 Task: Open Card Card0000000040 in Board Board0000000010 in Workspace WS0000000004 in Trello. Add Member Carxxstreet791@gmail.com to Card Card0000000040 in Board Board0000000010 in Workspace WS0000000004 in Trello. Add Red Label titled Label0000000040 to Card Card0000000040 in Board Board0000000010 in Workspace WS0000000004 in Trello. Add Checklist CL0000000040 to Card Card0000000040 in Board Board0000000010 in Workspace WS0000000004 in Trello. Add Dates with Start Date as Jul 01 2023 and Due Date as Jul 31 2023 to Card Card0000000040 in Board Board0000000010 in Workspace WS0000000004 in Trello
Action: Mouse moved to (102, 375)
Screenshot: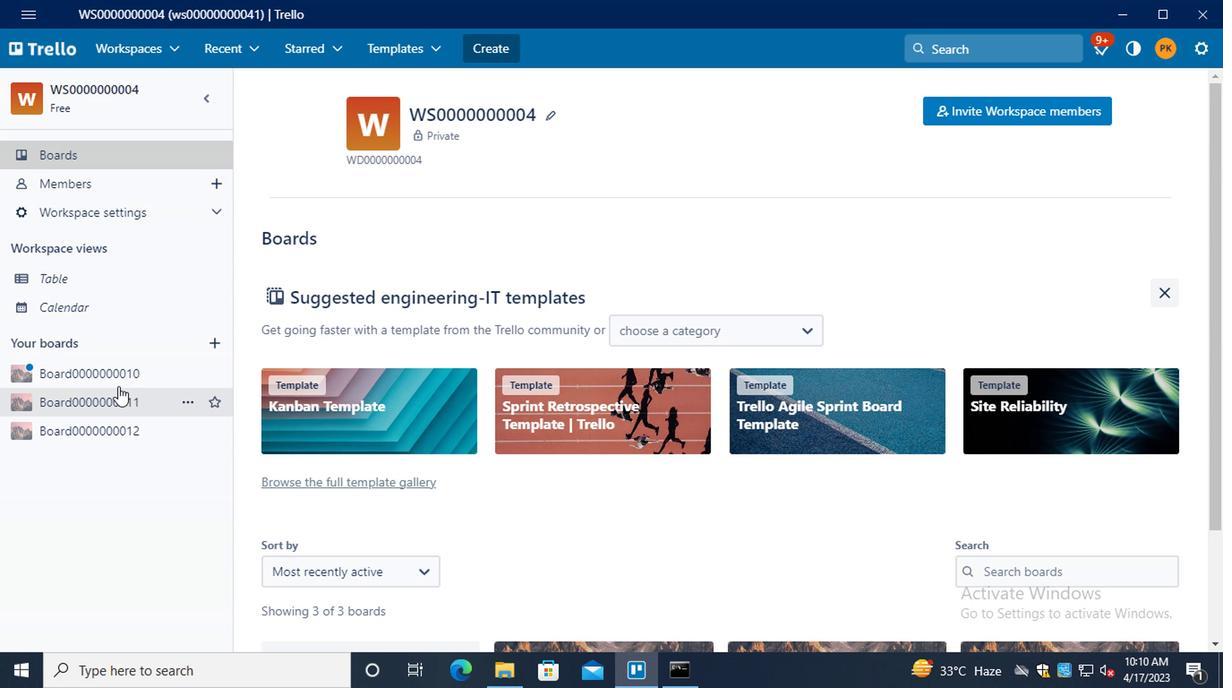 
Action: Mouse pressed left at (102, 375)
Screenshot: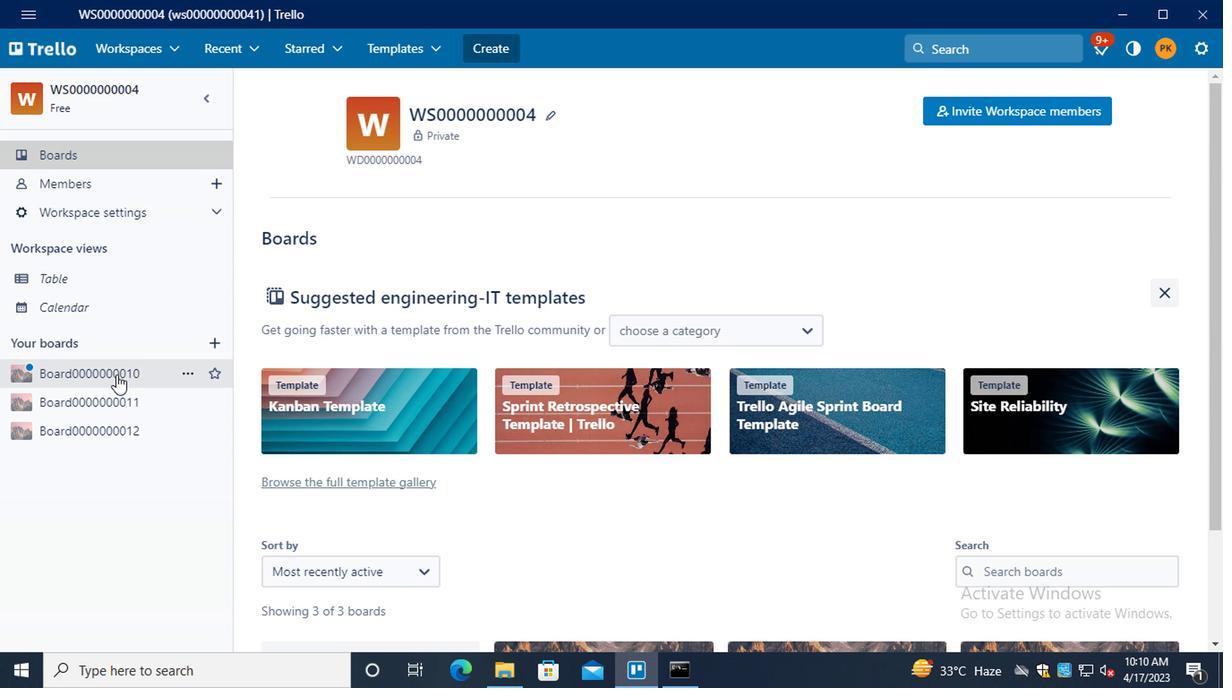
Action: Mouse moved to (387, 448)
Screenshot: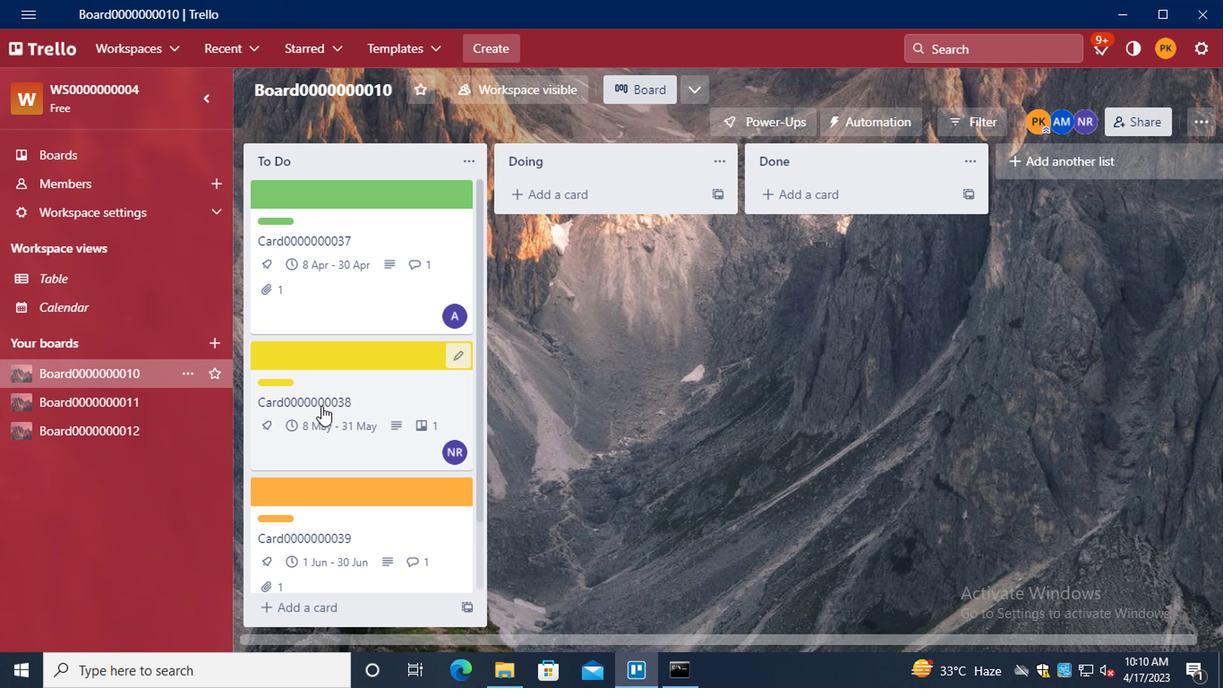 
Action: Mouse scrolled (387, 446) with delta (0, -1)
Screenshot: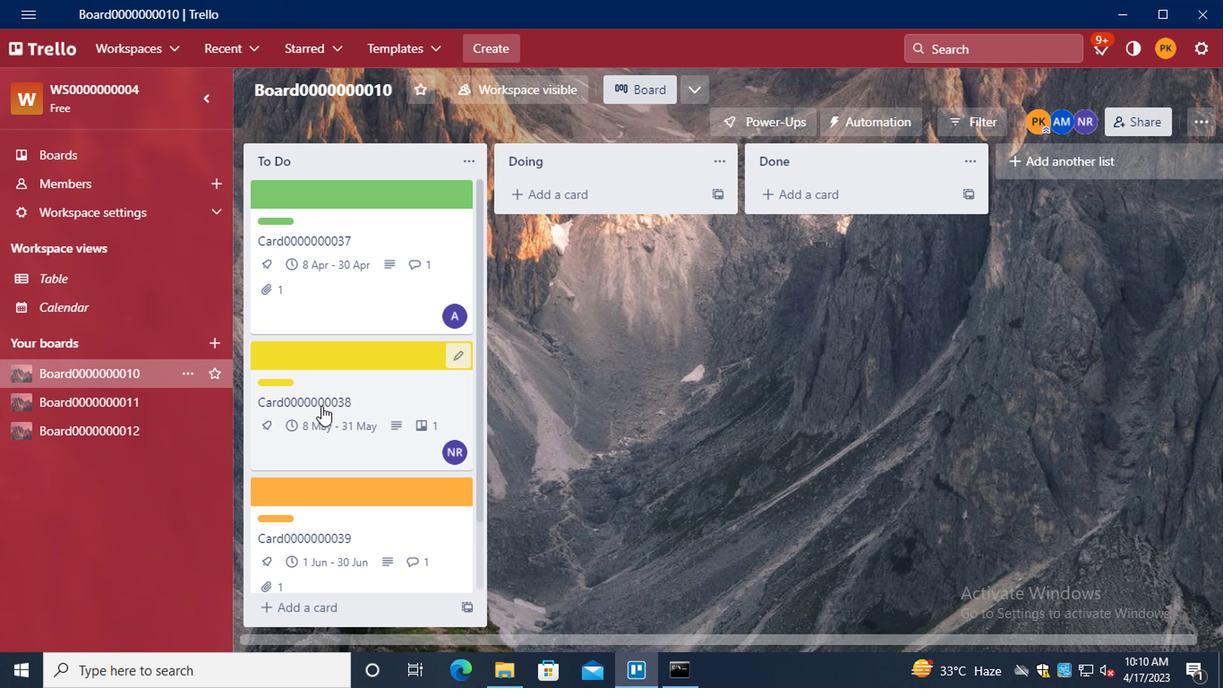 
Action: Mouse scrolled (387, 446) with delta (0, -1)
Screenshot: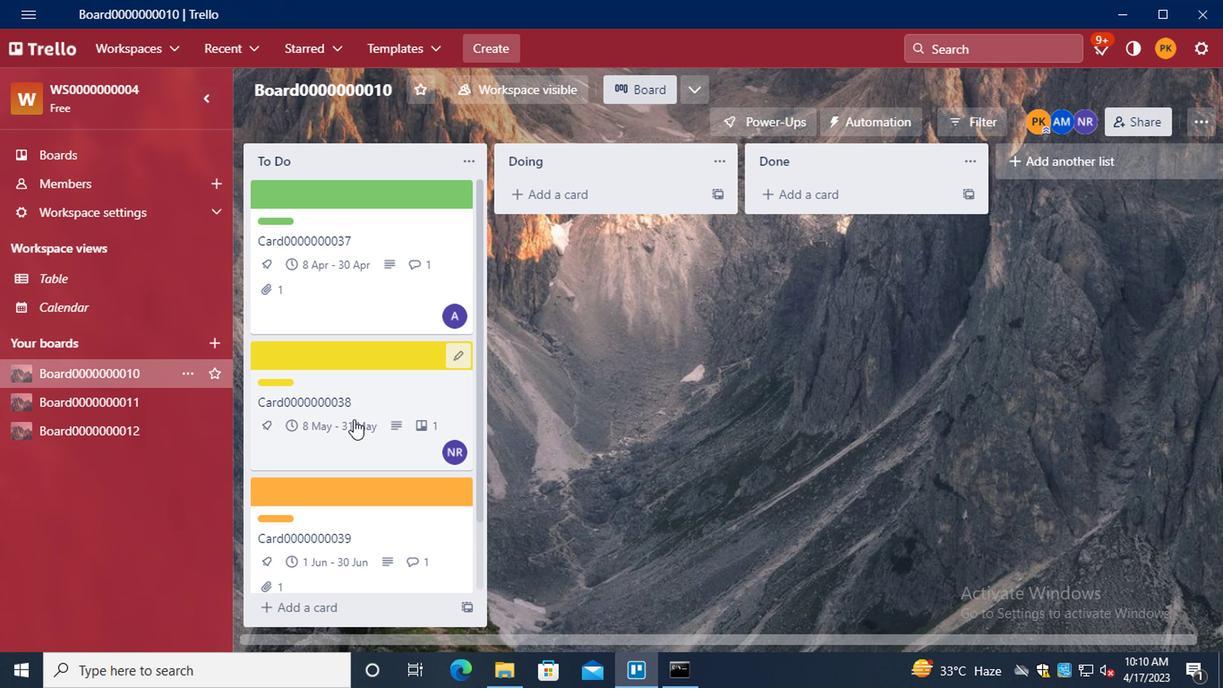 
Action: Mouse scrolled (387, 446) with delta (0, -1)
Screenshot: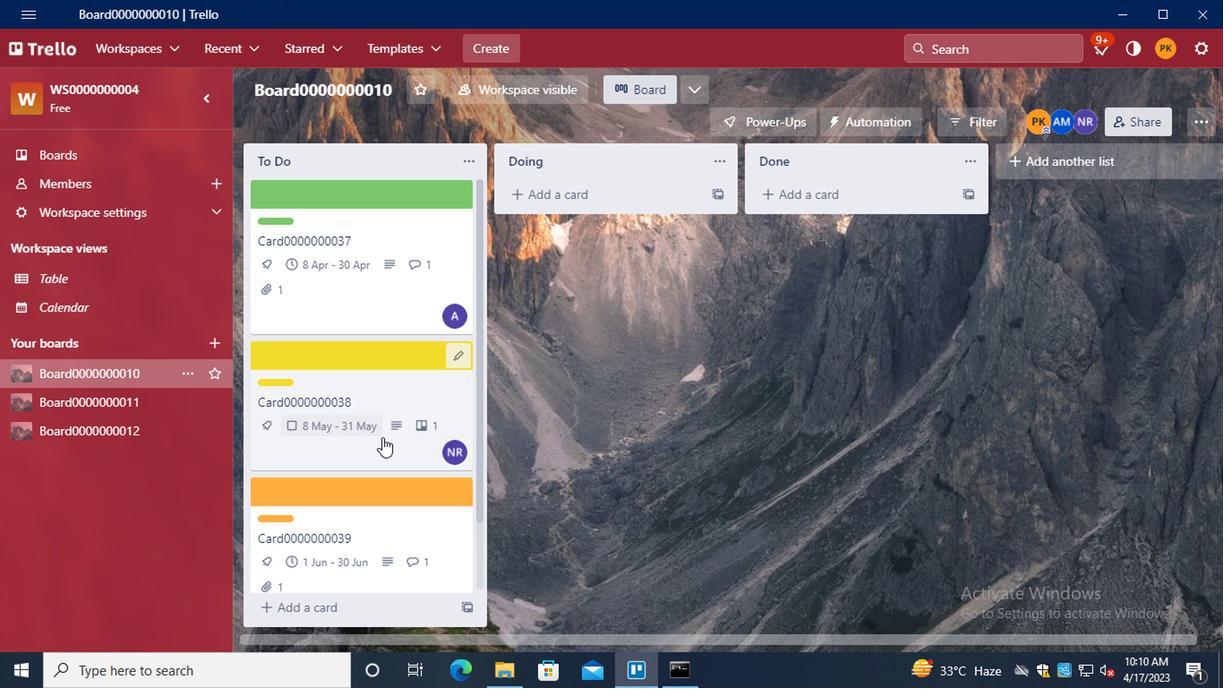 
Action: Mouse scrolled (387, 446) with delta (0, -1)
Screenshot: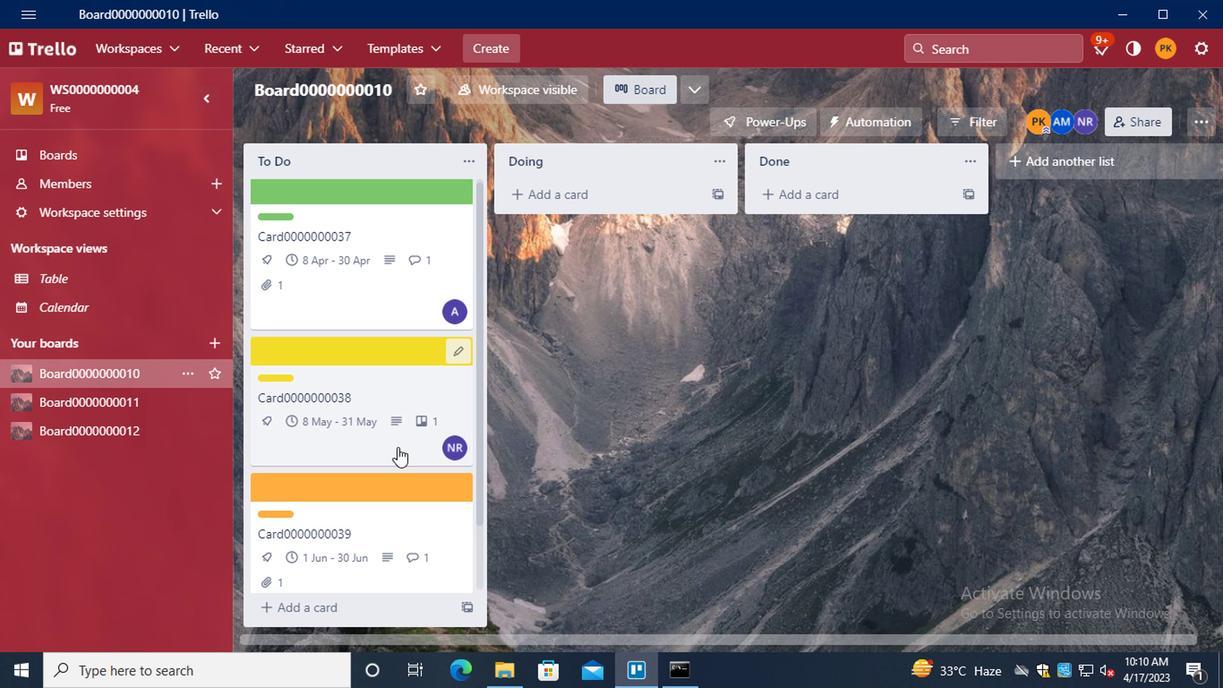
Action: Mouse moved to (342, 569)
Screenshot: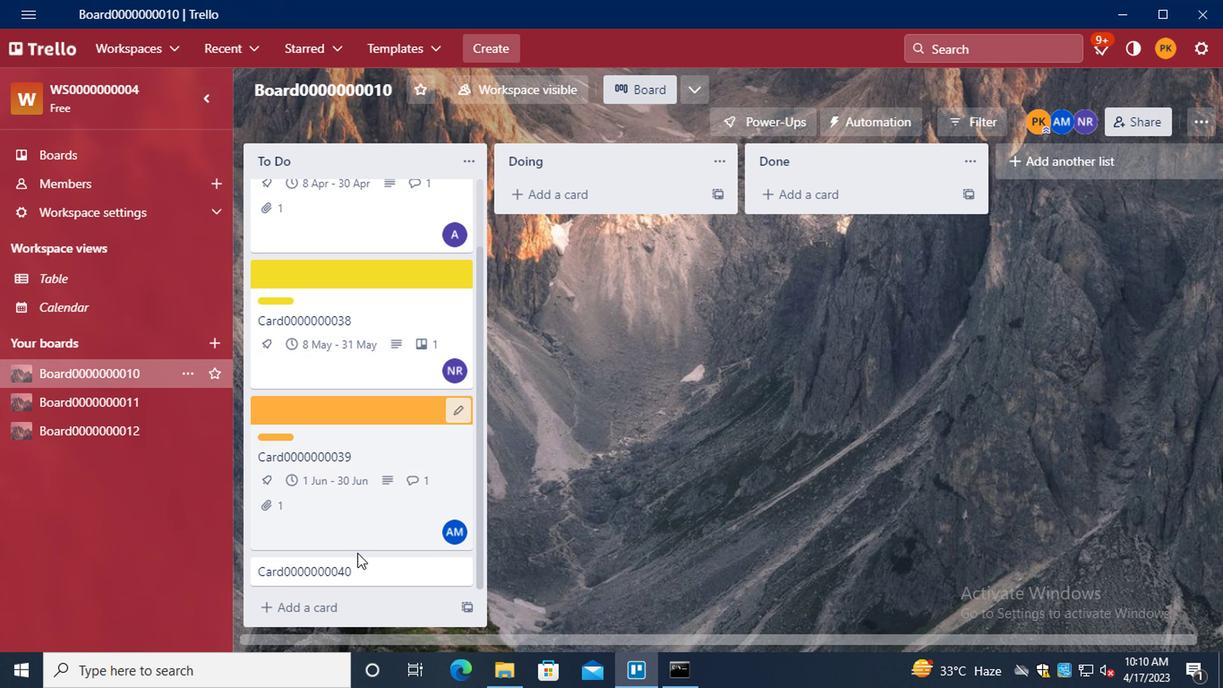 
Action: Mouse pressed left at (342, 569)
Screenshot: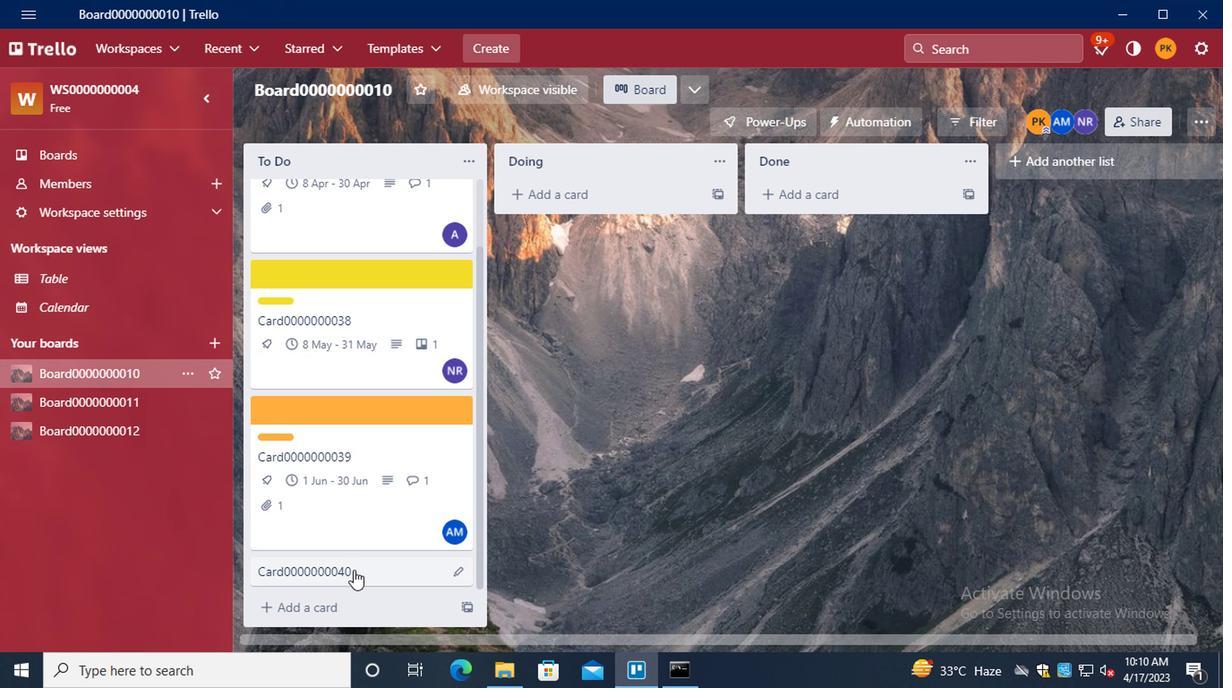 
Action: Mouse moved to (853, 231)
Screenshot: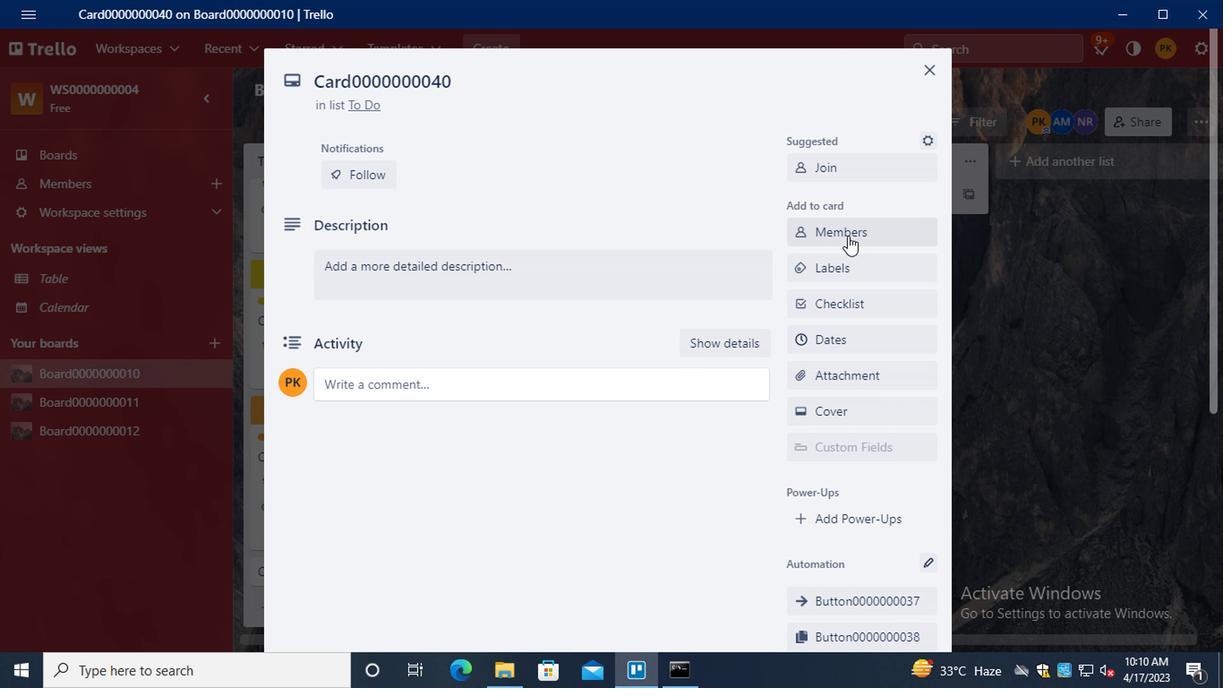 
Action: Mouse pressed left at (853, 231)
Screenshot: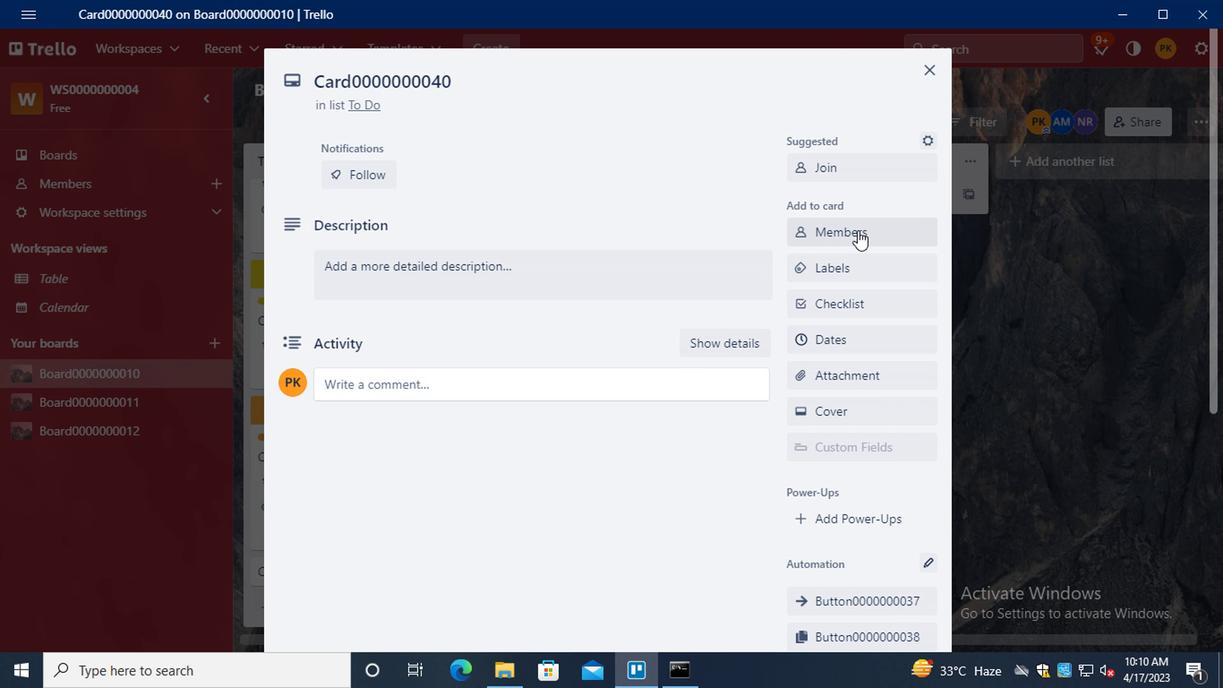 
Action: Mouse moved to (853, 300)
Screenshot: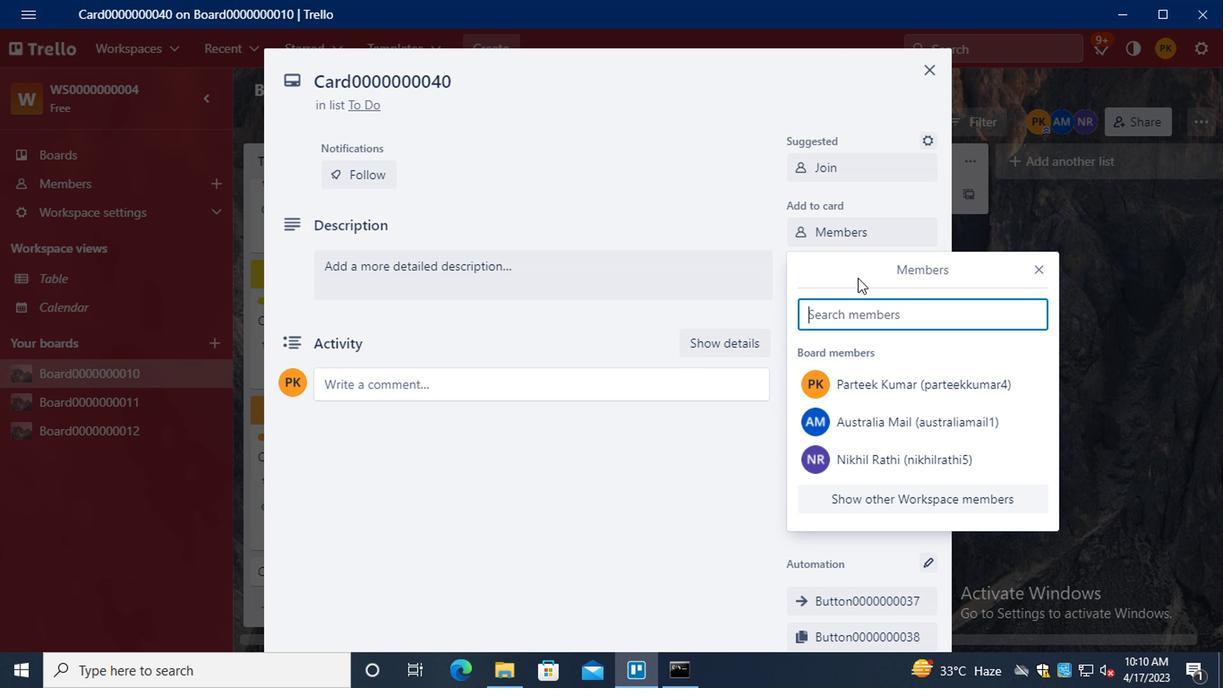
Action: Key pressed <Key.shift>CAR
Screenshot: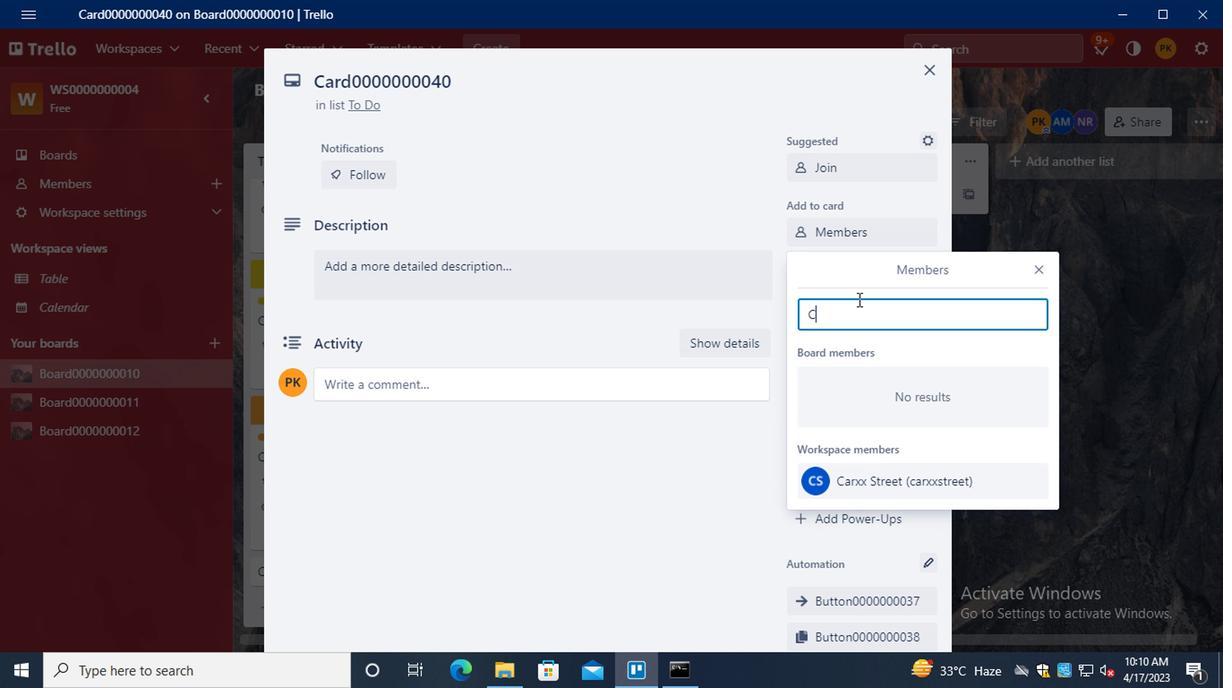 
Action: Mouse moved to (866, 493)
Screenshot: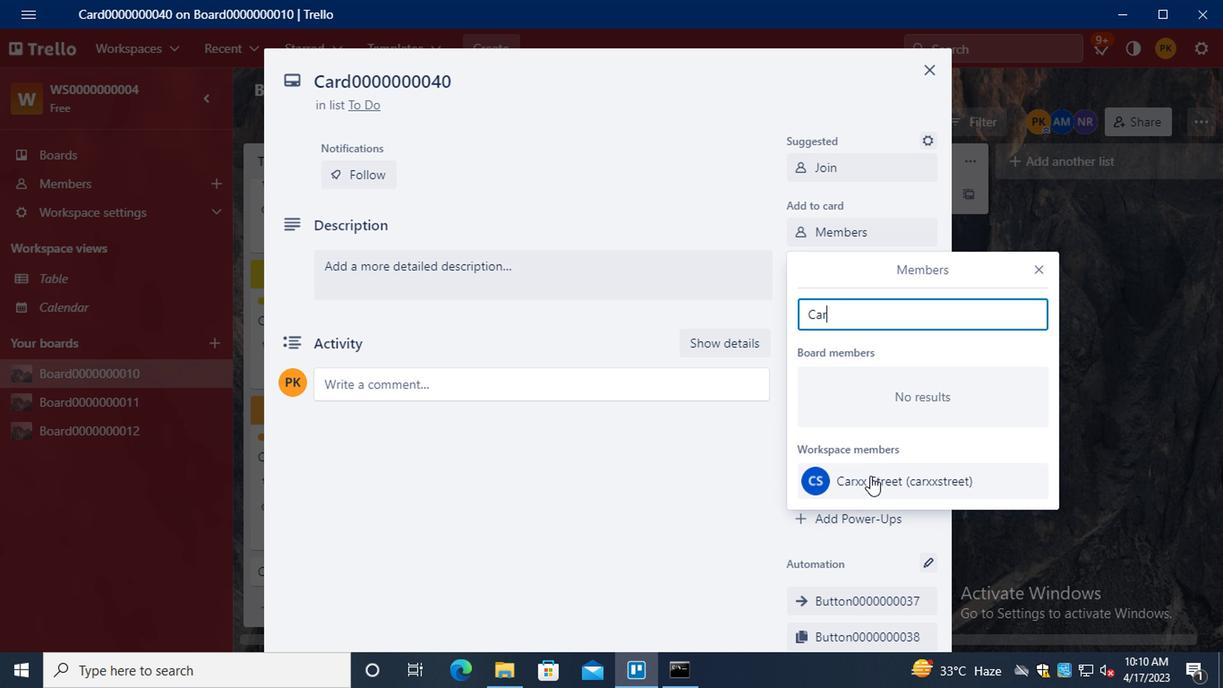 
Action: Mouse pressed left at (866, 493)
Screenshot: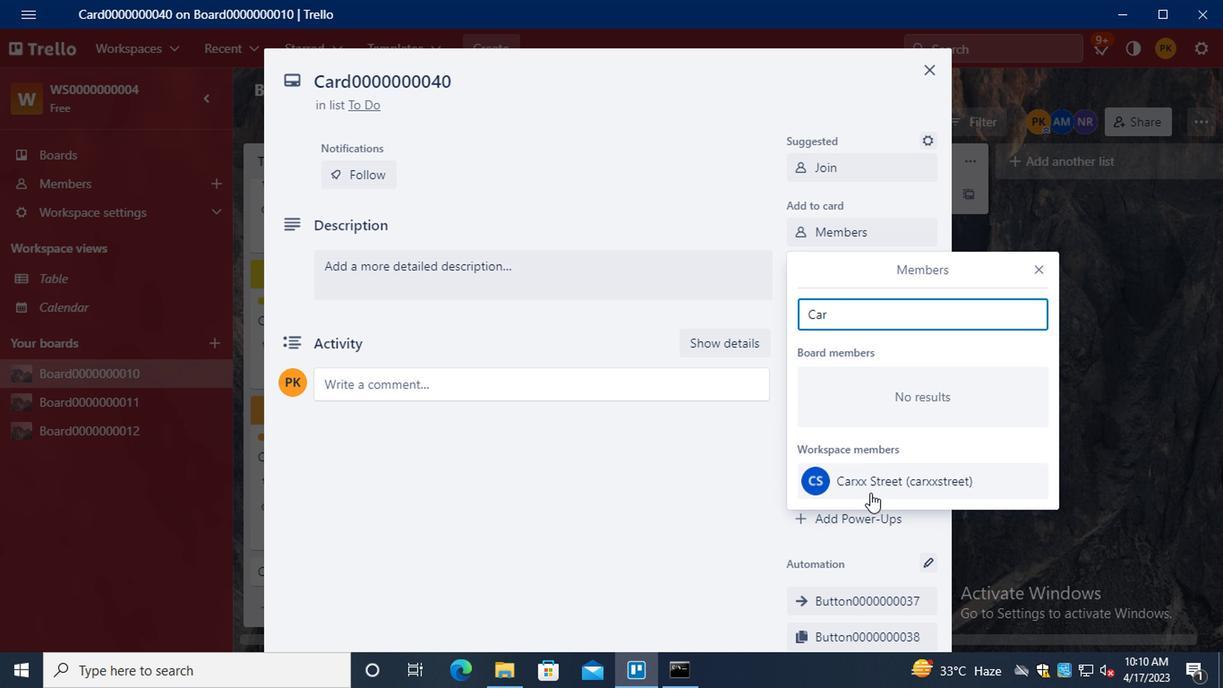 
Action: Mouse moved to (1038, 270)
Screenshot: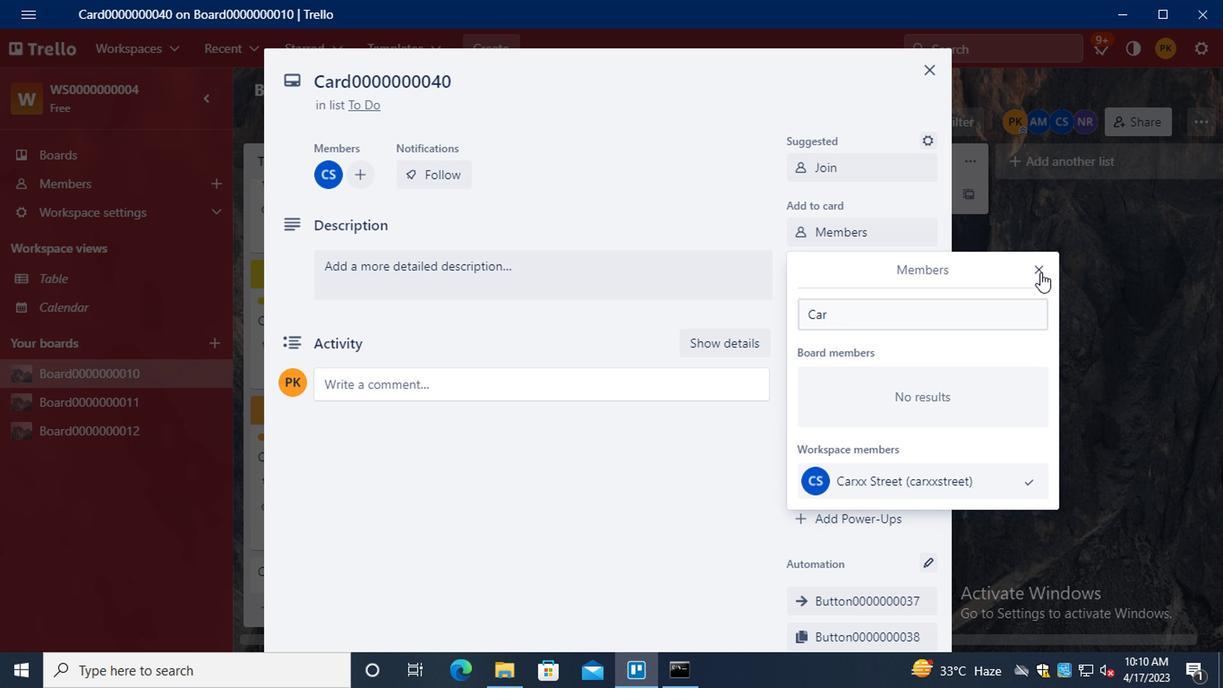 
Action: Mouse pressed left at (1038, 270)
Screenshot: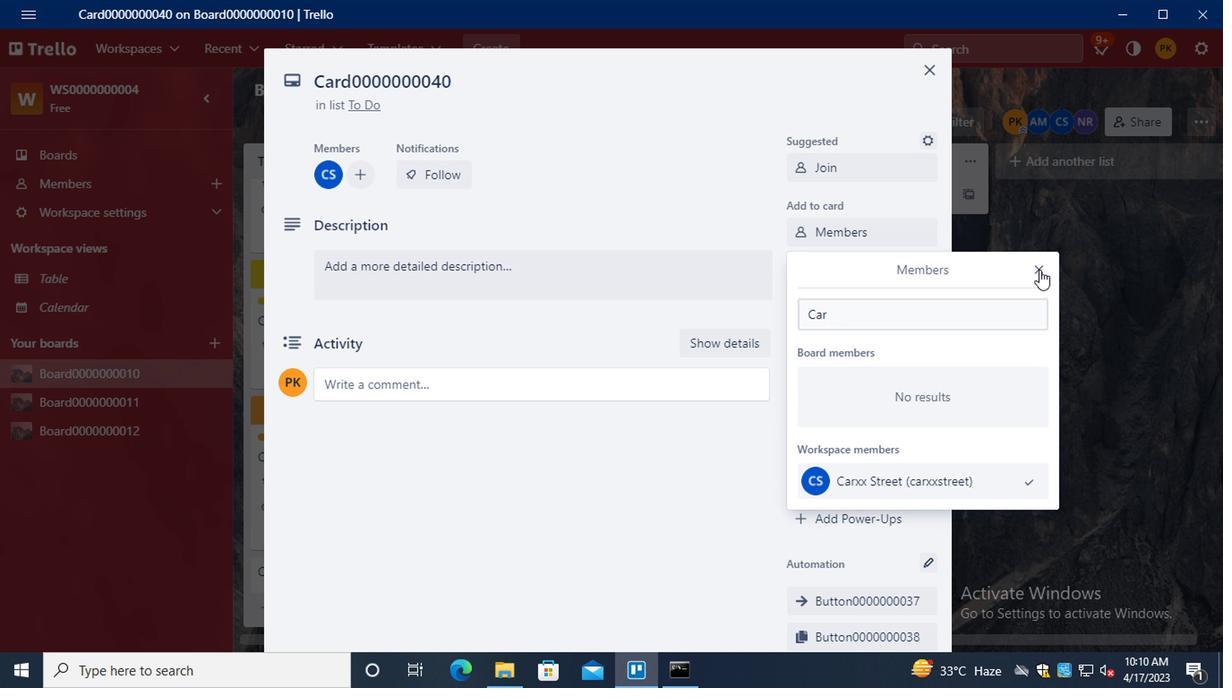 
Action: Mouse moved to (849, 260)
Screenshot: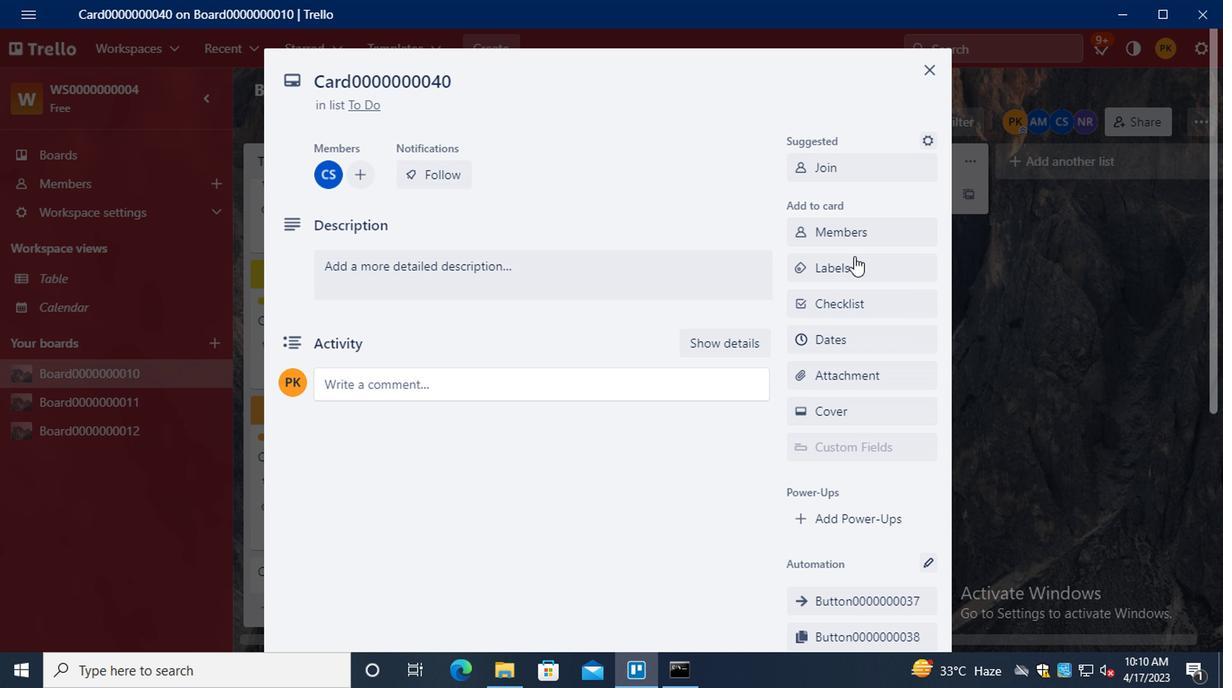 
Action: Mouse pressed left at (849, 260)
Screenshot: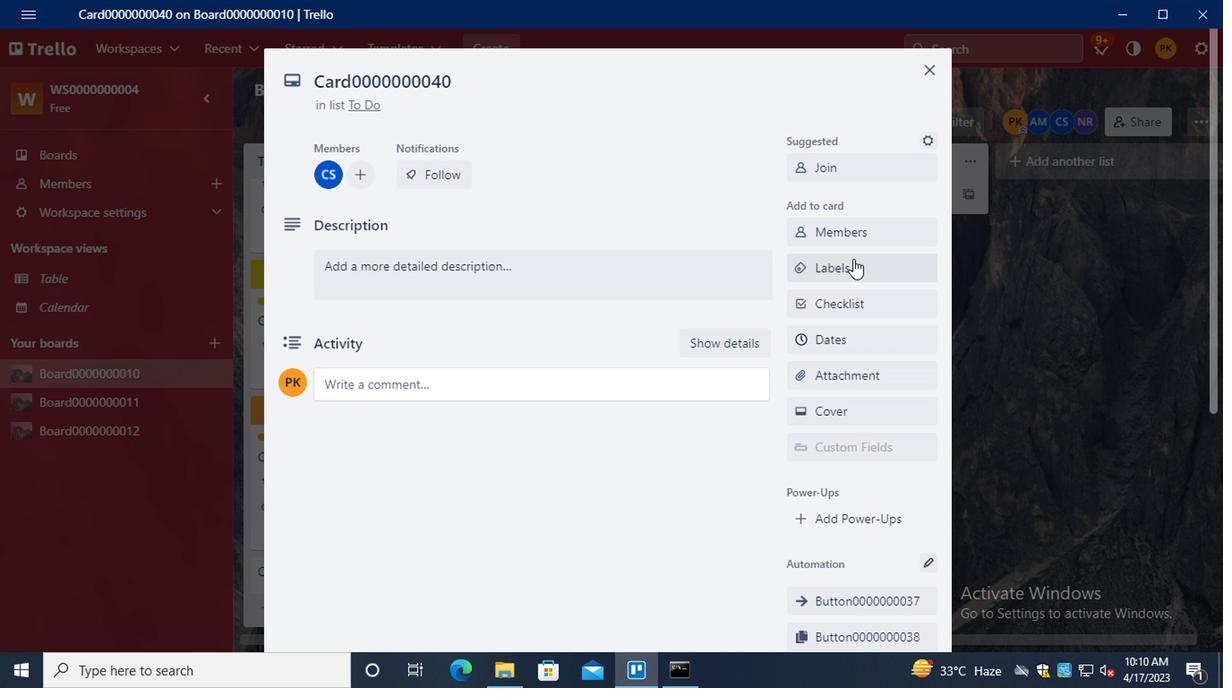
Action: Mouse moved to (866, 502)
Screenshot: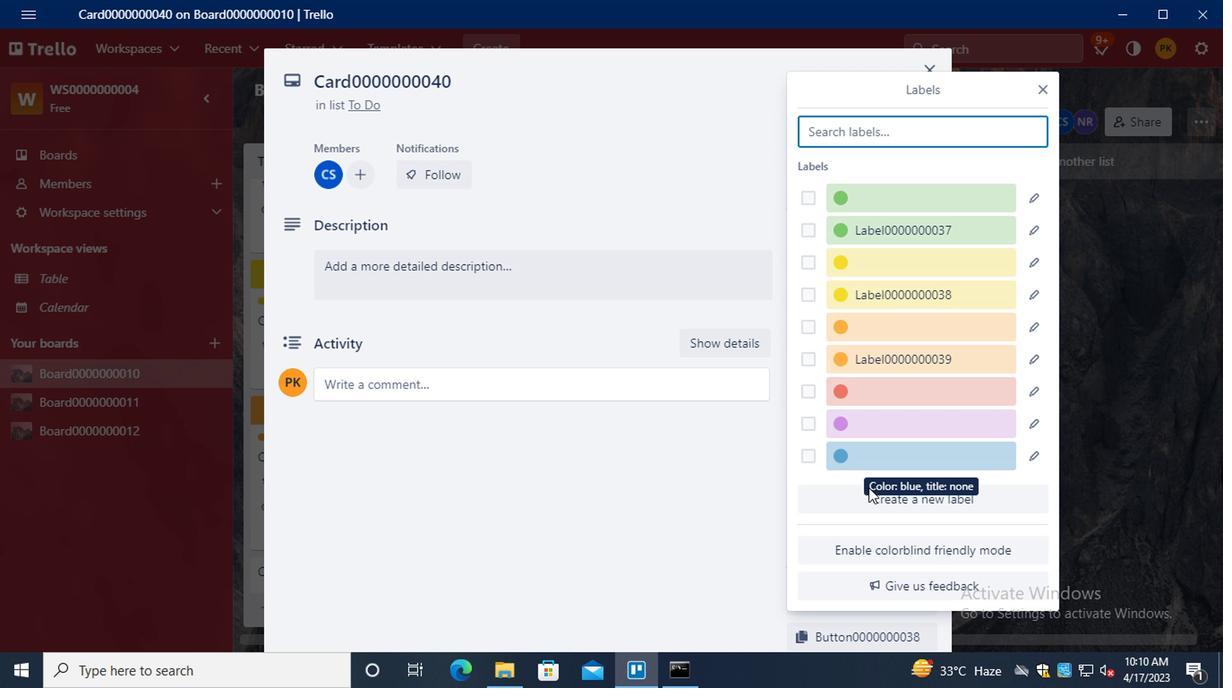 
Action: Mouse pressed left at (866, 502)
Screenshot: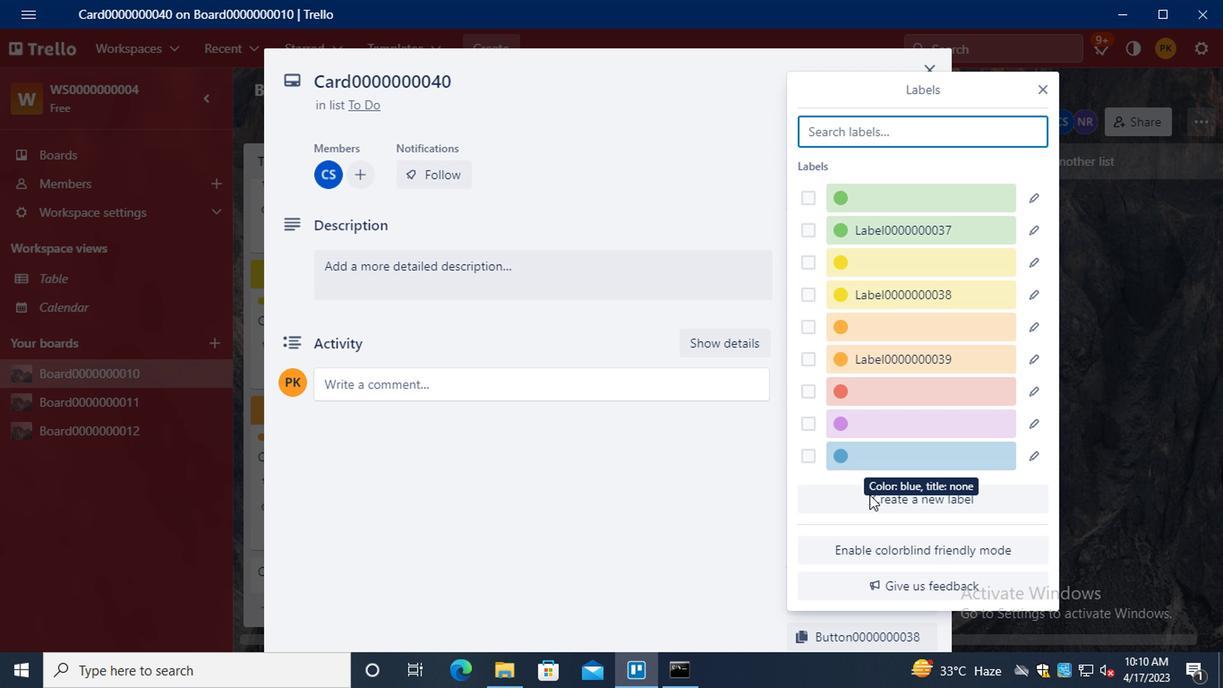 
Action: Mouse moved to (848, 300)
Screenshot: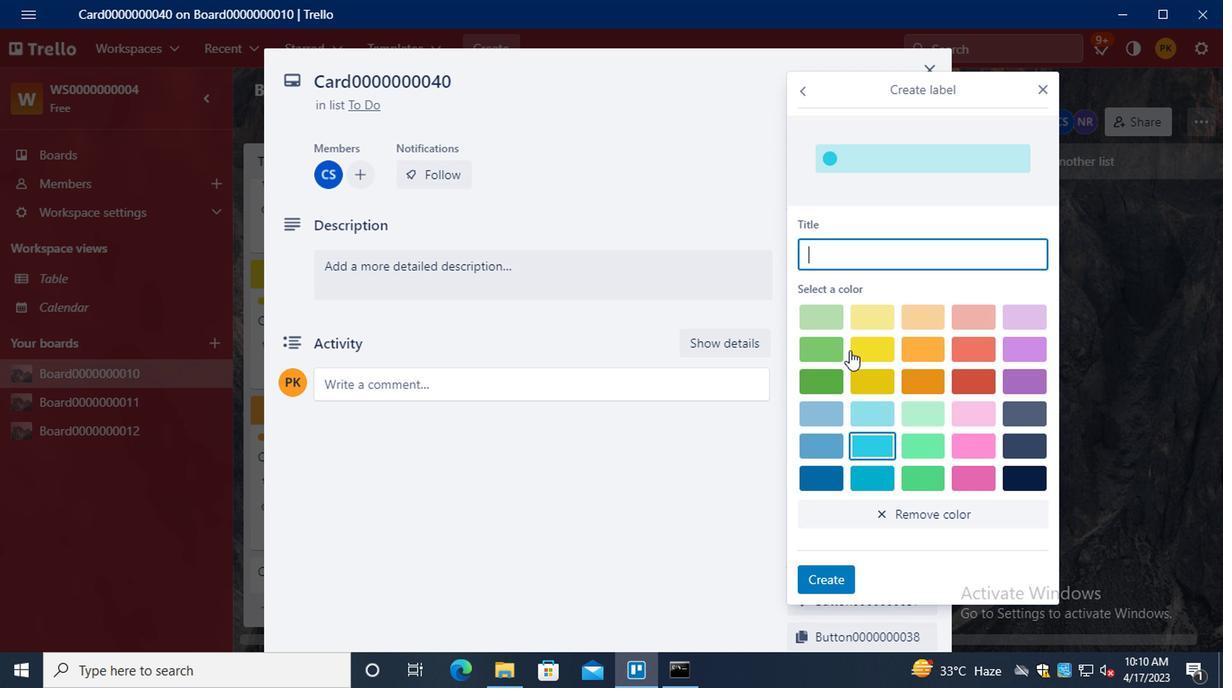 
Action: Key pressed <Key.shift>LABEL0000000040
Screenshot: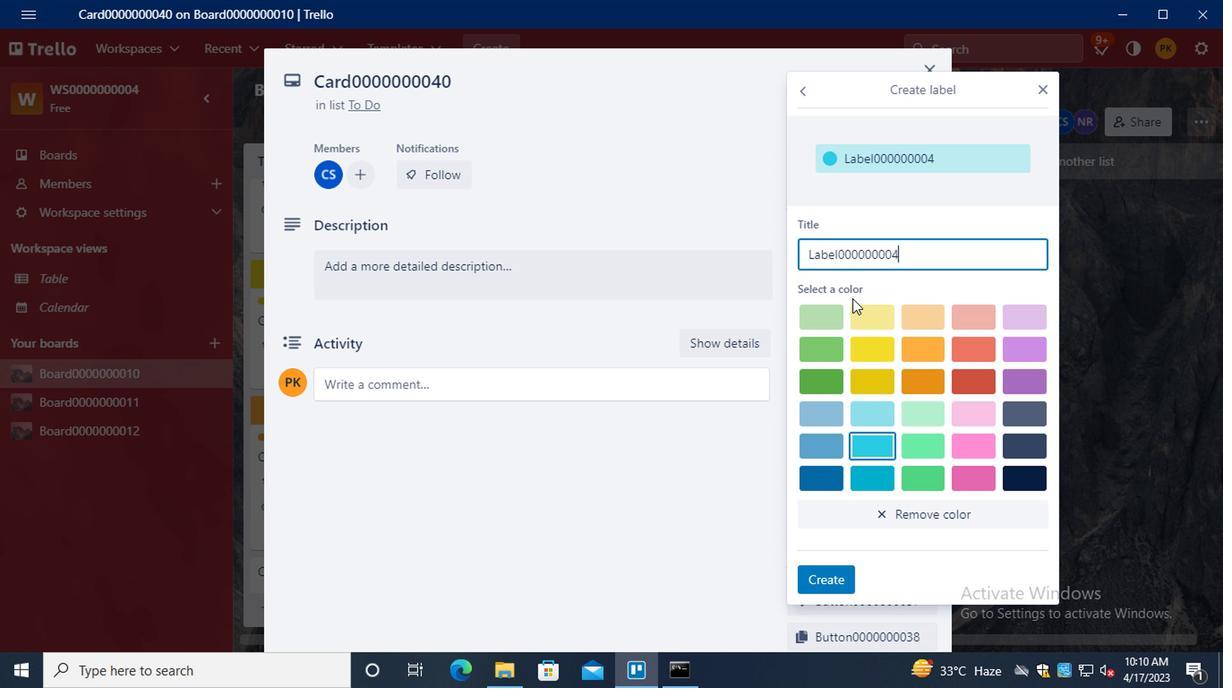 
Action: Mouse moved to (959, 354)
Screenshot: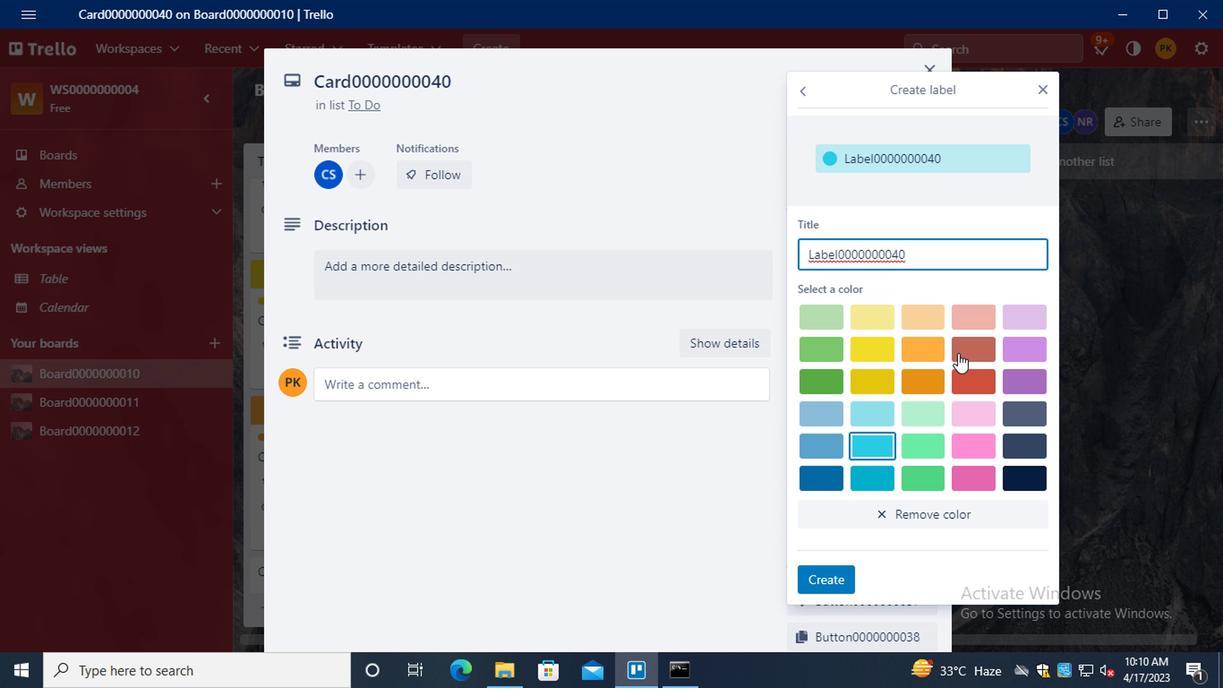 
Action: Mouse pressed left at (959, 354)
Screenshot: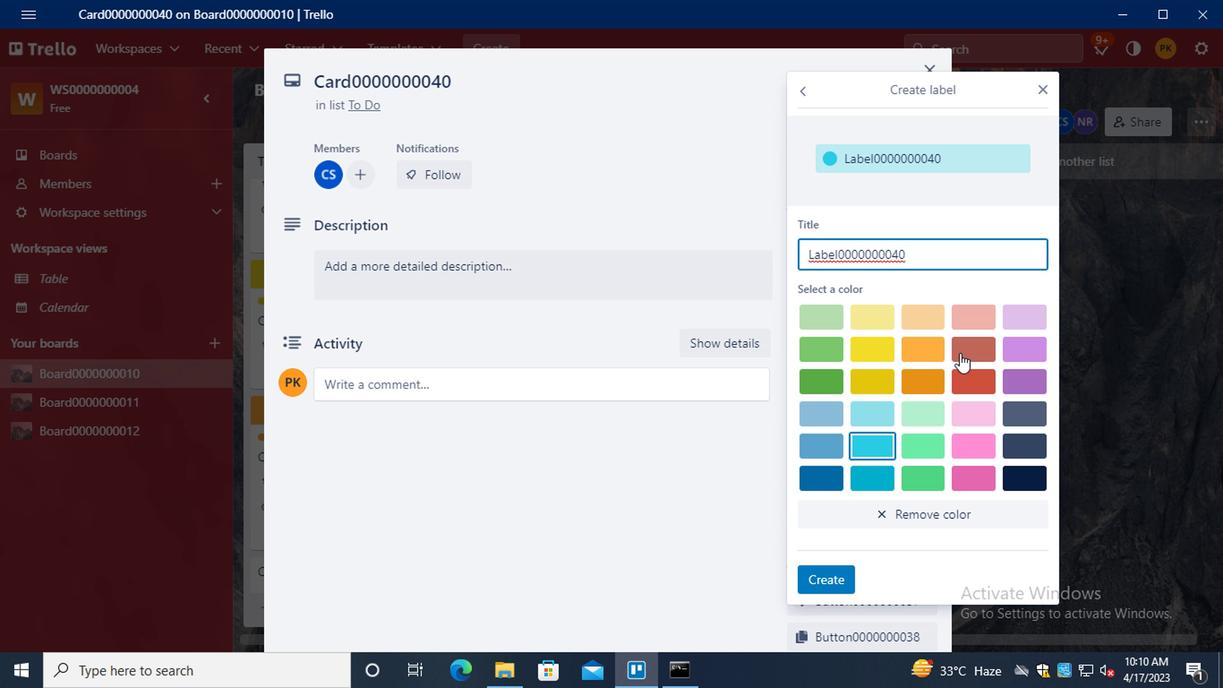 
Action: Mouse moved to (833, 574)
Screenshot: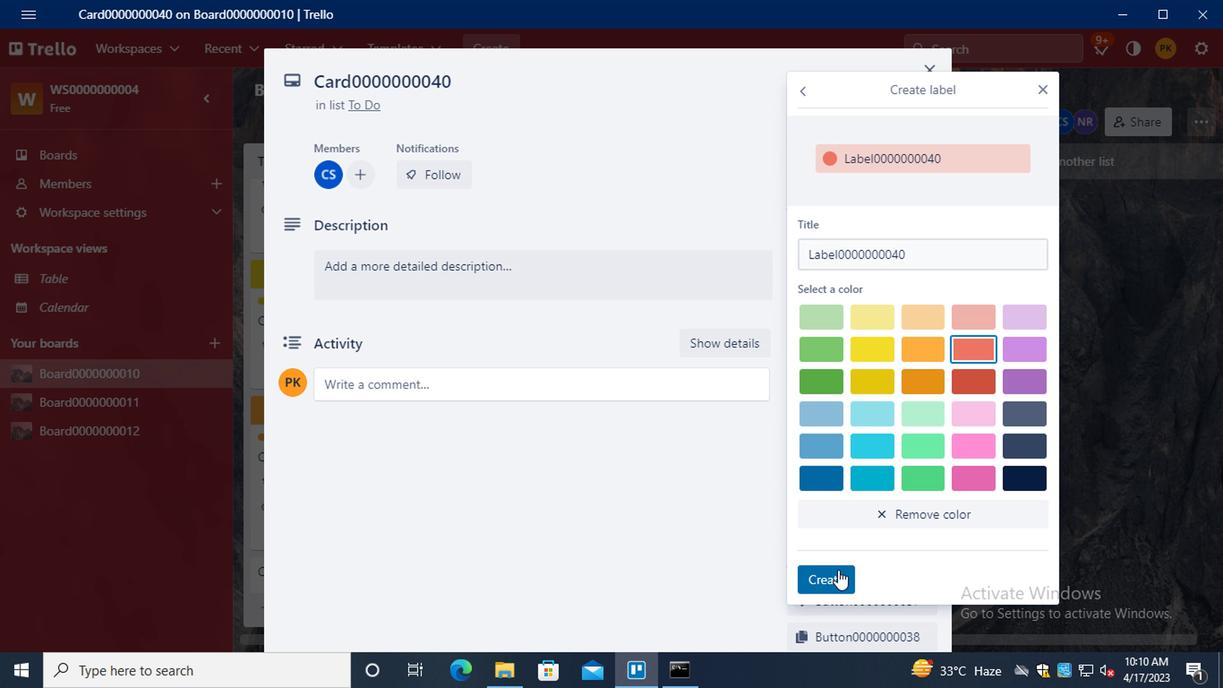 
Action: Mouse pressed left at (833, 574)
Screenshot: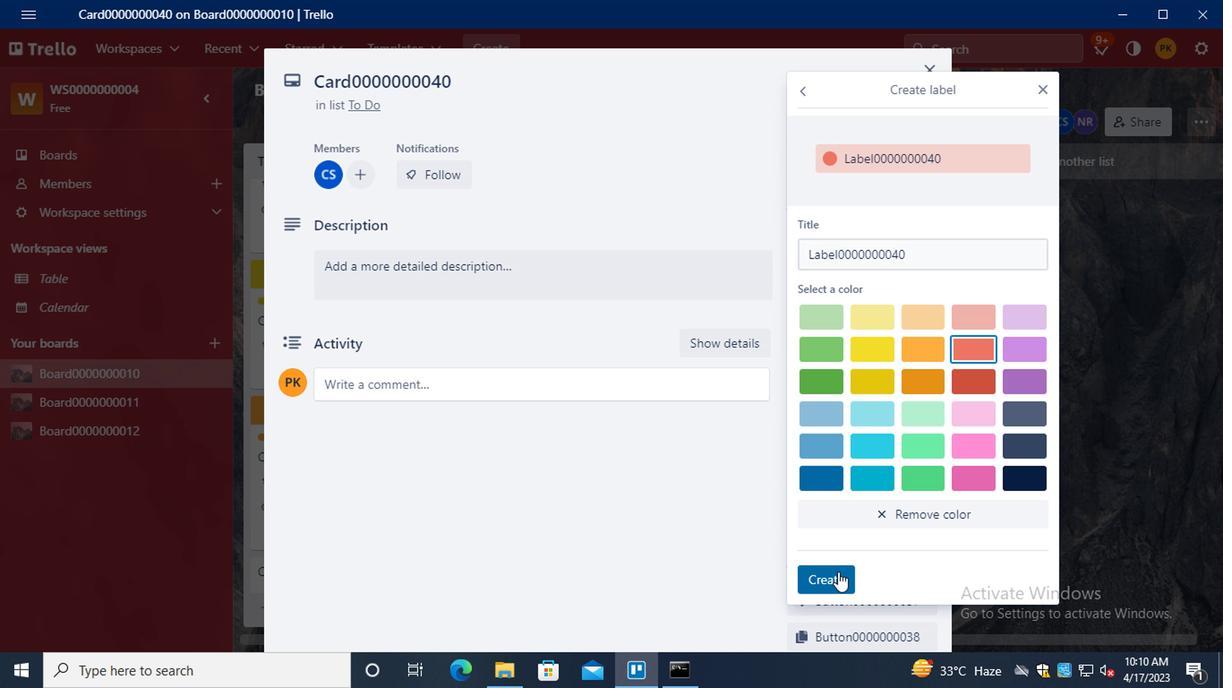 
Action: Mouse moved to (1041, 94)
Screenshot: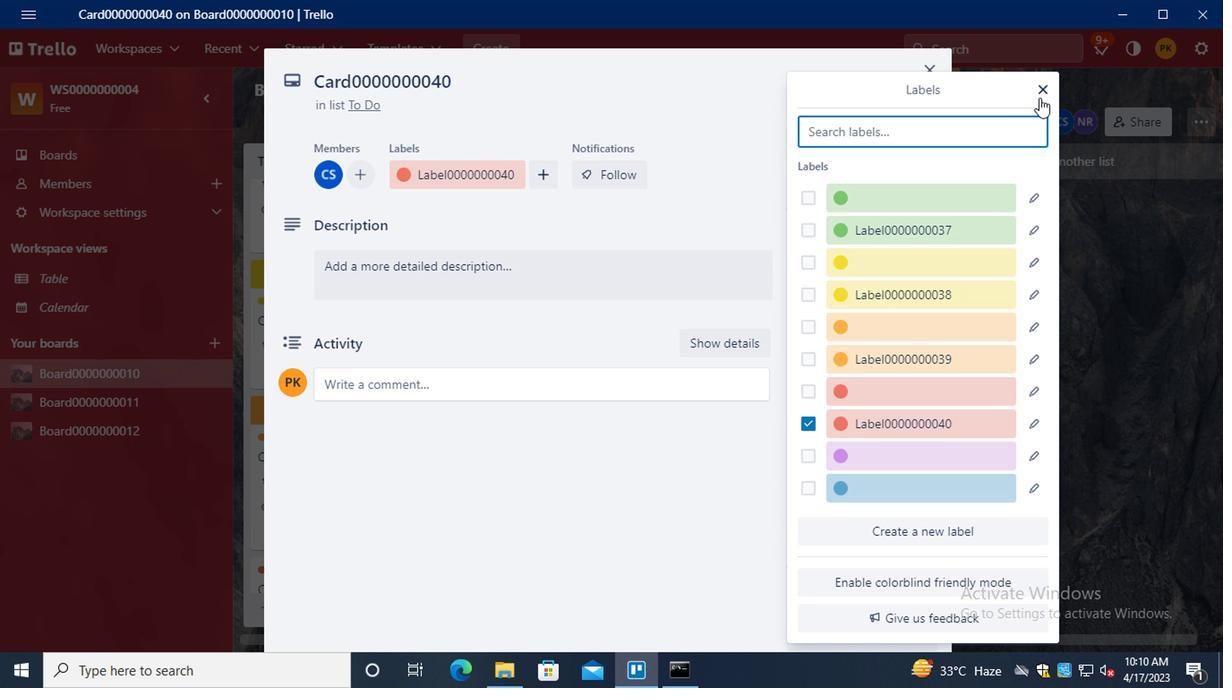 
Action: Mouse pressed left at (1041, 94)
Screenshot: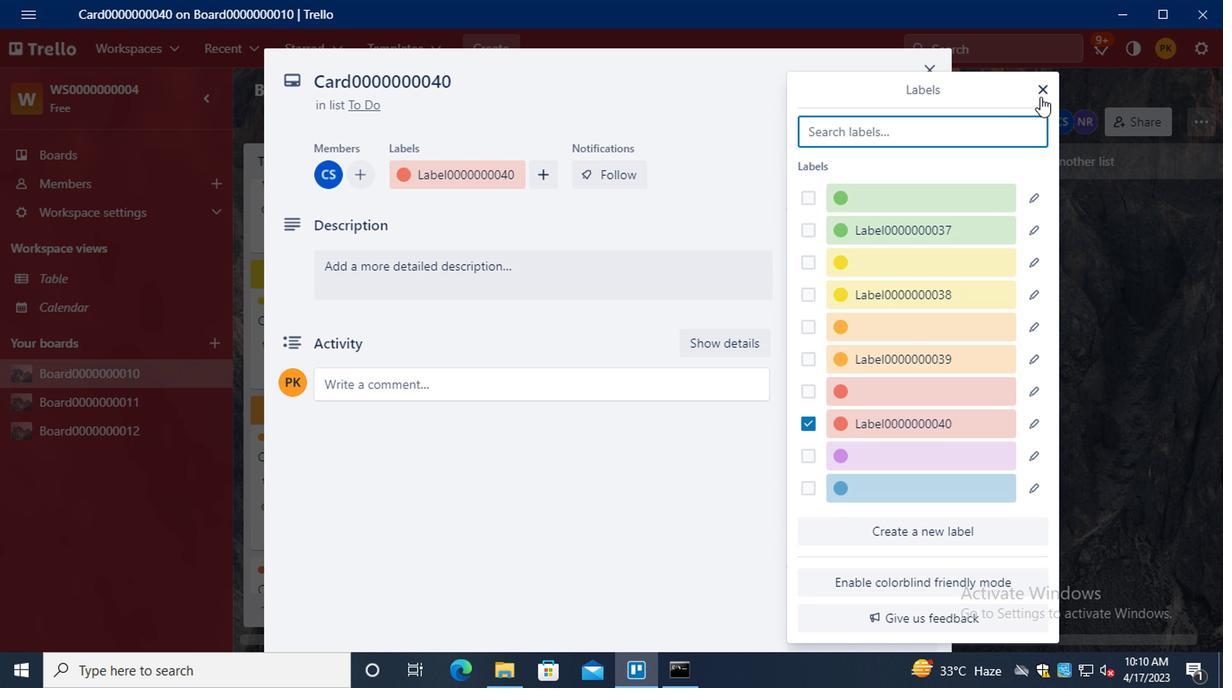 
Action: Mouse moved to (883, 300)
Screenshot: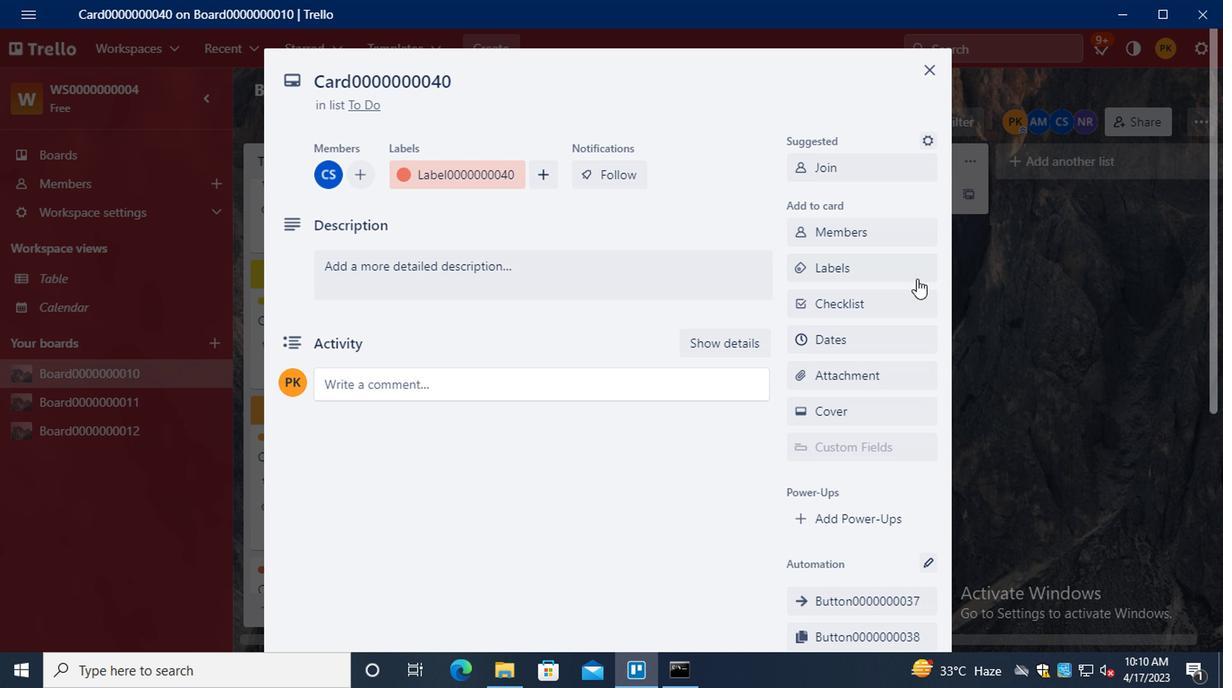 
Action: Mouse pressed left at (883, 300)
Screenshot: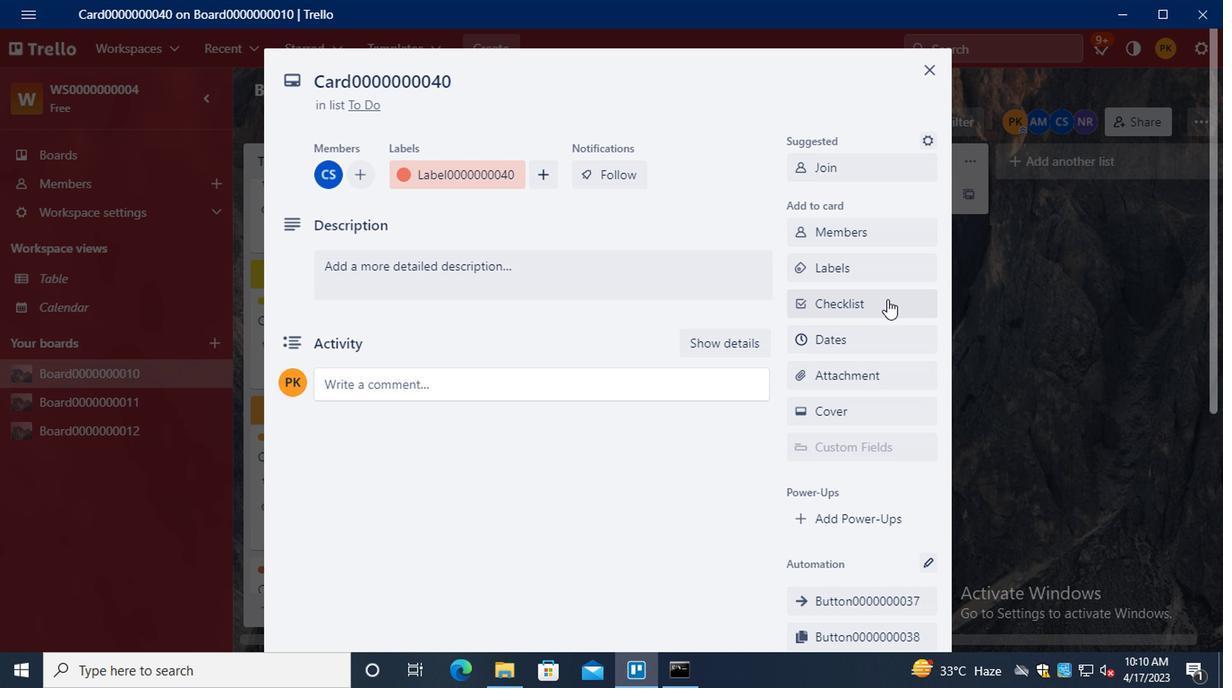 
Action: Key pressed <Key.shift>CL0000000040
Screenshot: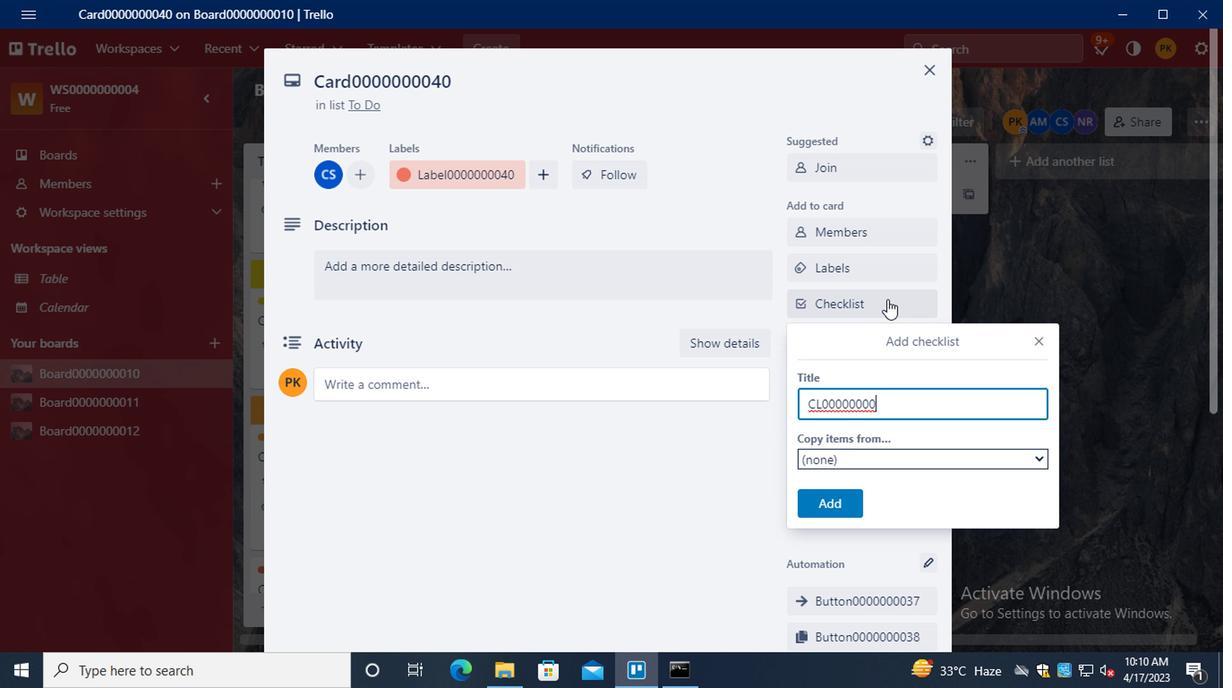 
Action: Mouse moved to (825, 502)
Screenshot: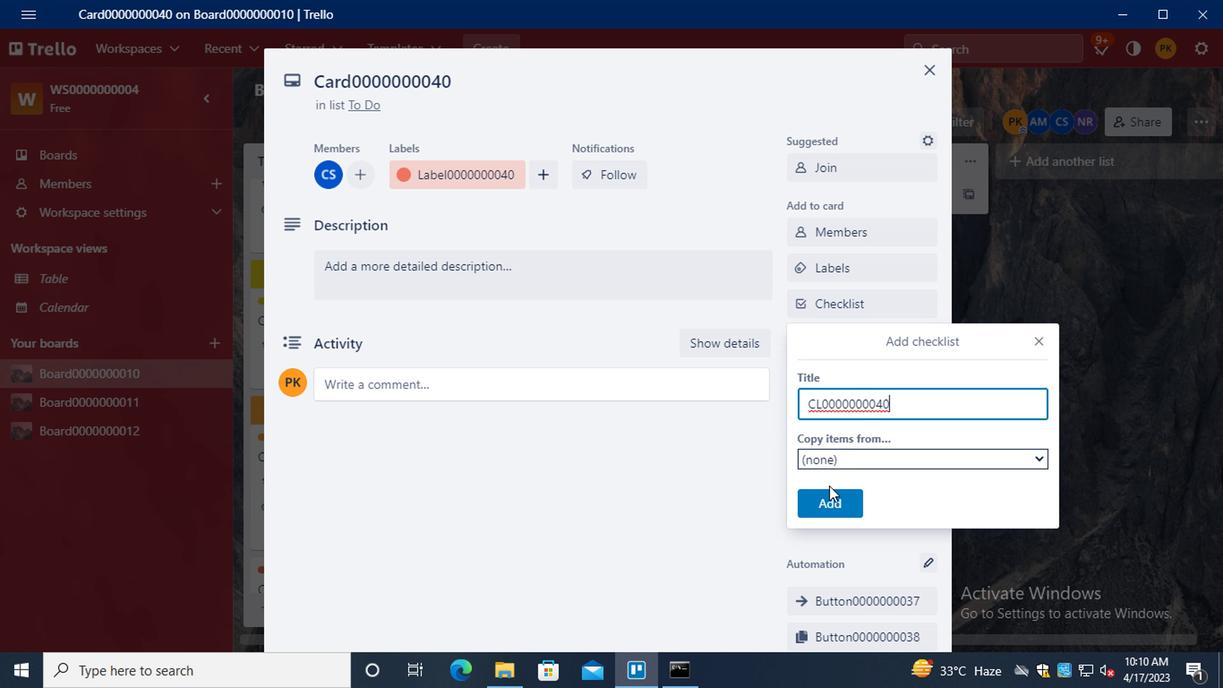 
Action: Mouse pressed left at (825, 502)
Screenshot: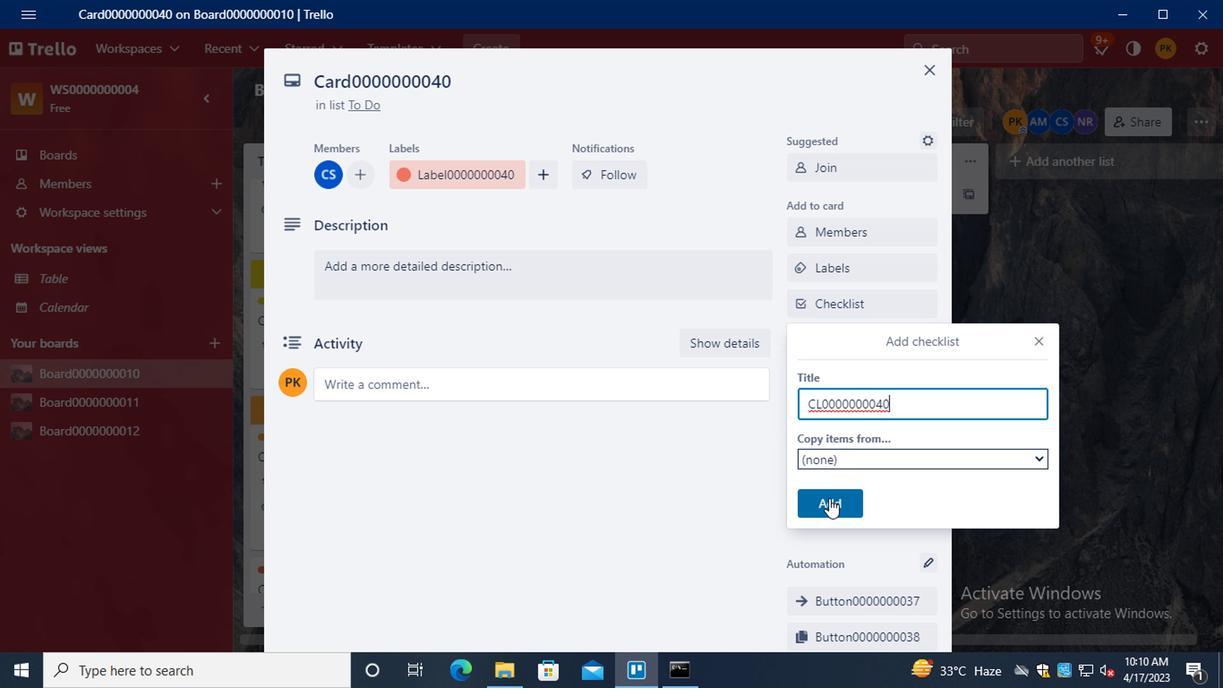 
Action: Mouse moved to (813, 337)
Screenshot: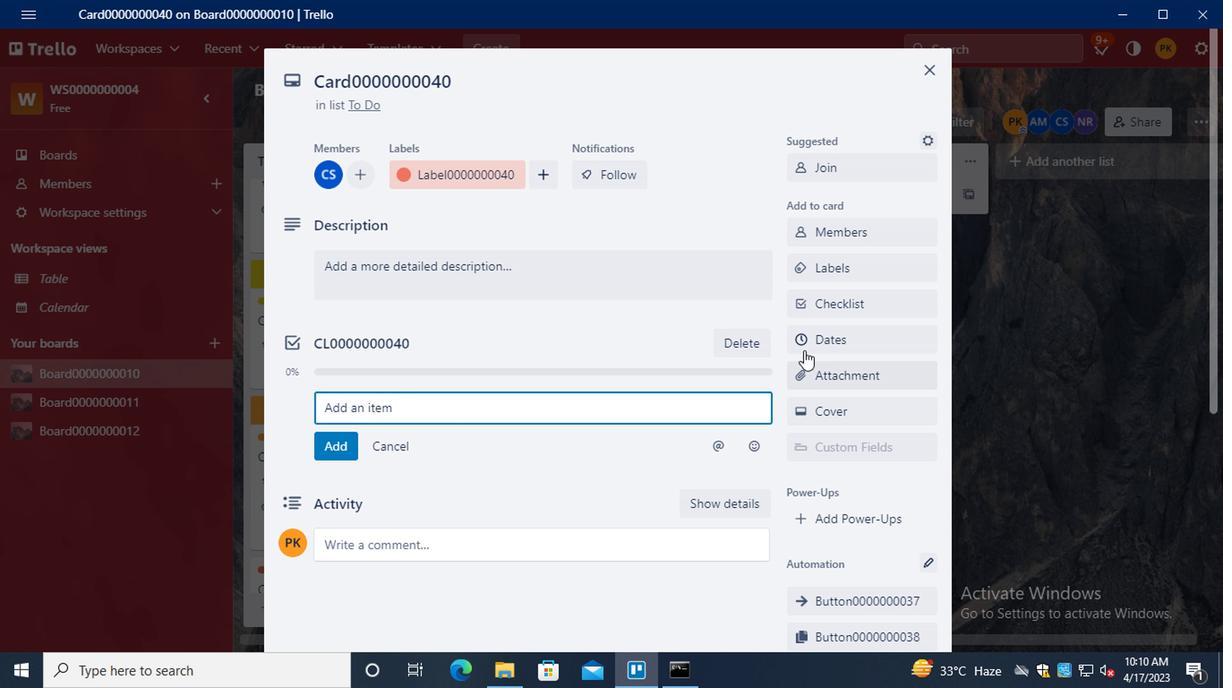 
Action: Mouse pressed left at (813, 337)
Screenshot: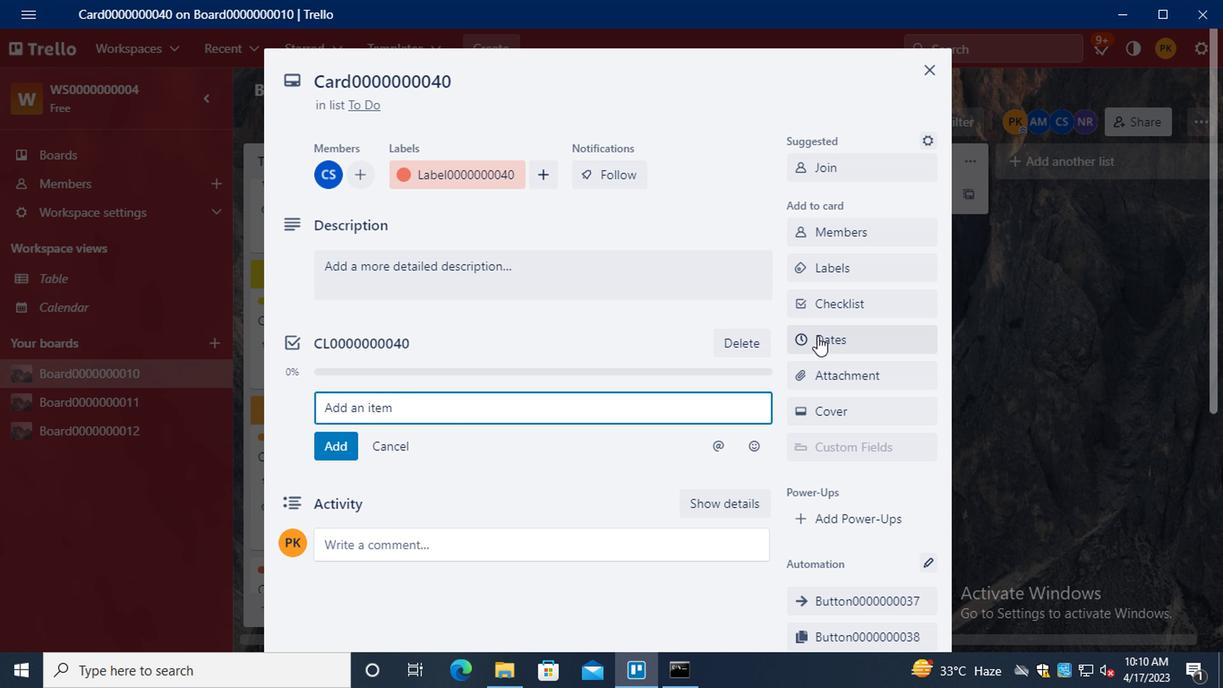 
Action: Mouse moved to (798, 409)
Screenshot: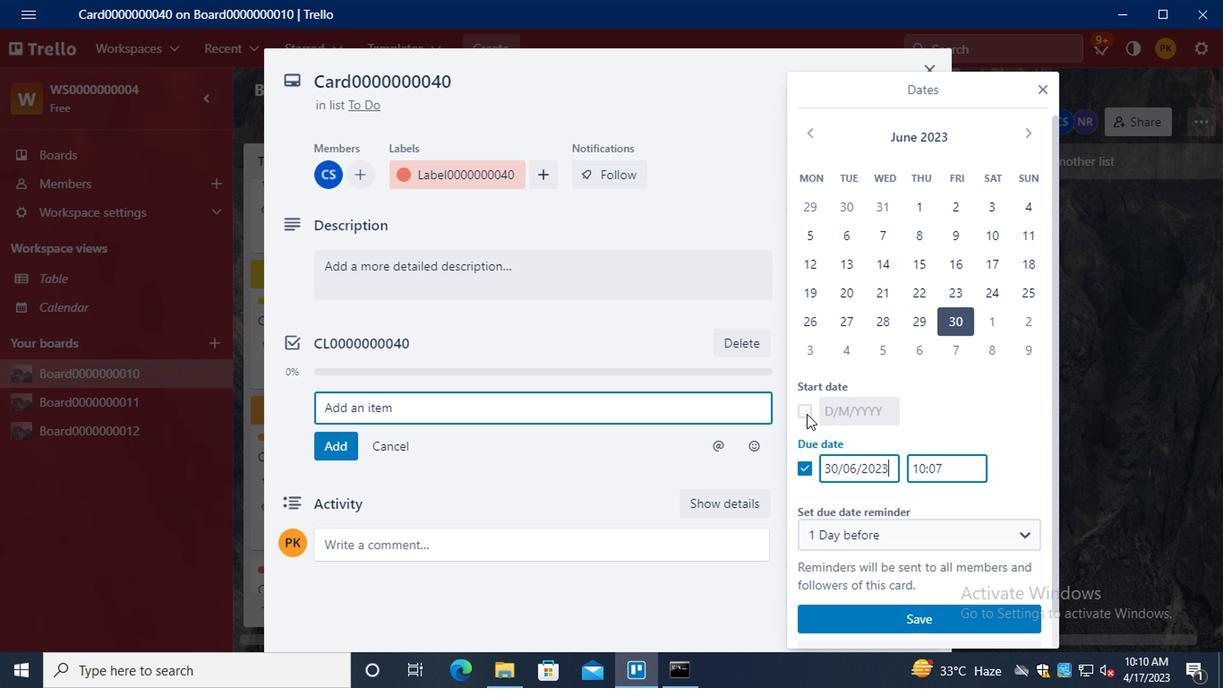 
Action: Mouse pressed left at (798, 409)
Screenshot: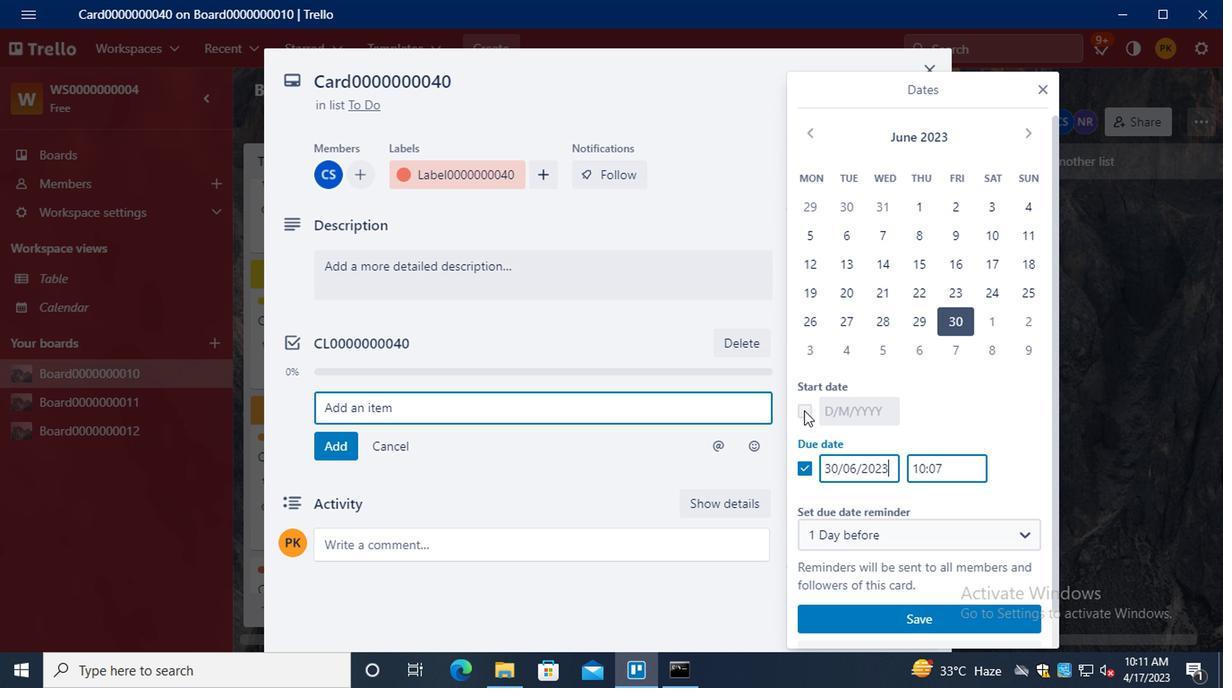 
Action: Mouse moved to (1019, 135)
Screenshot: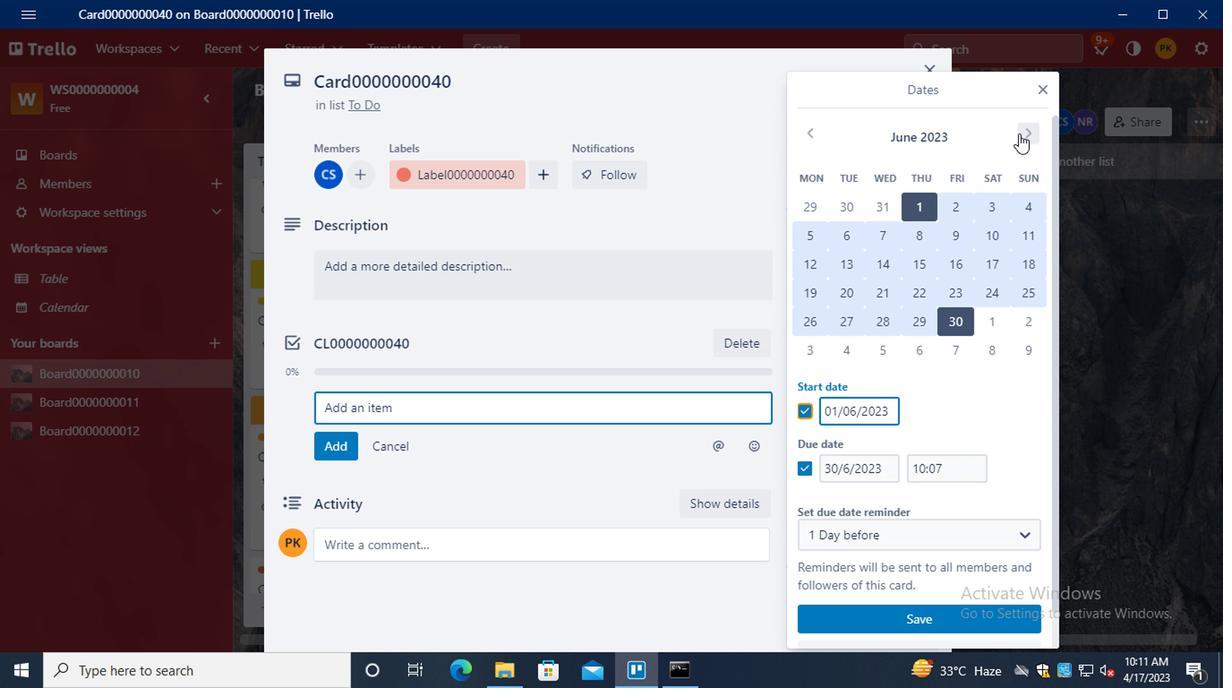 
Action: Mouse pressed left at (1019, 135)
Screenshot: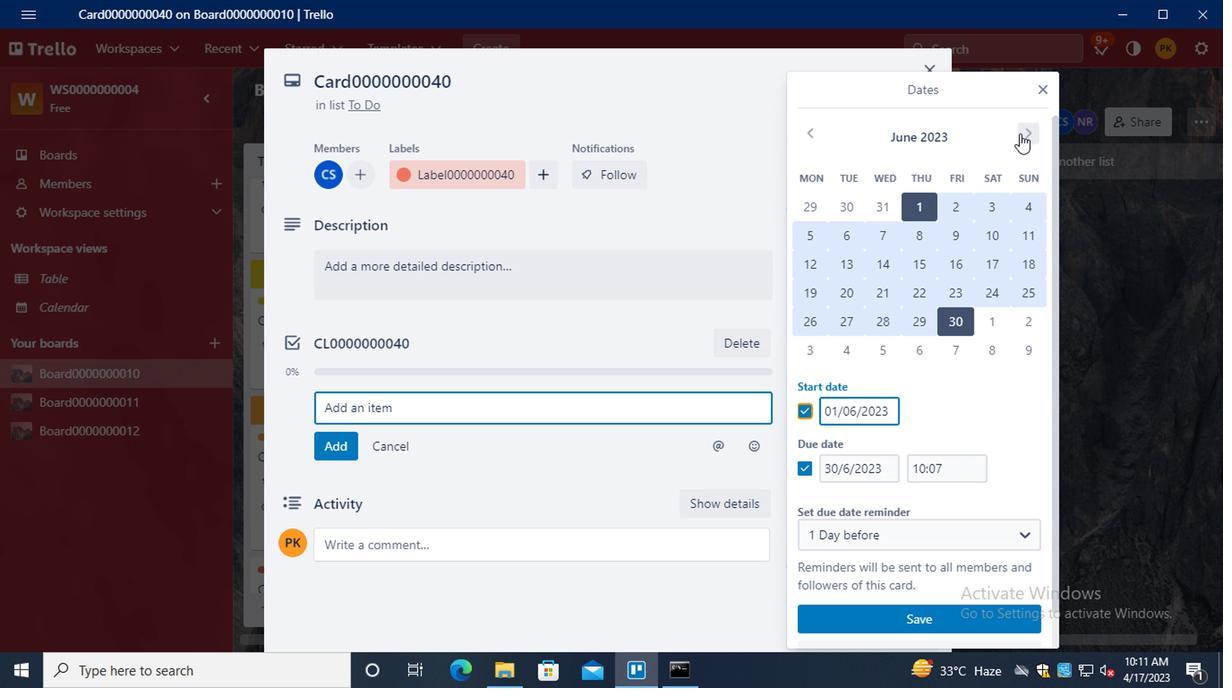 
Action: Mouse moved to (985, 214)
Screenshot: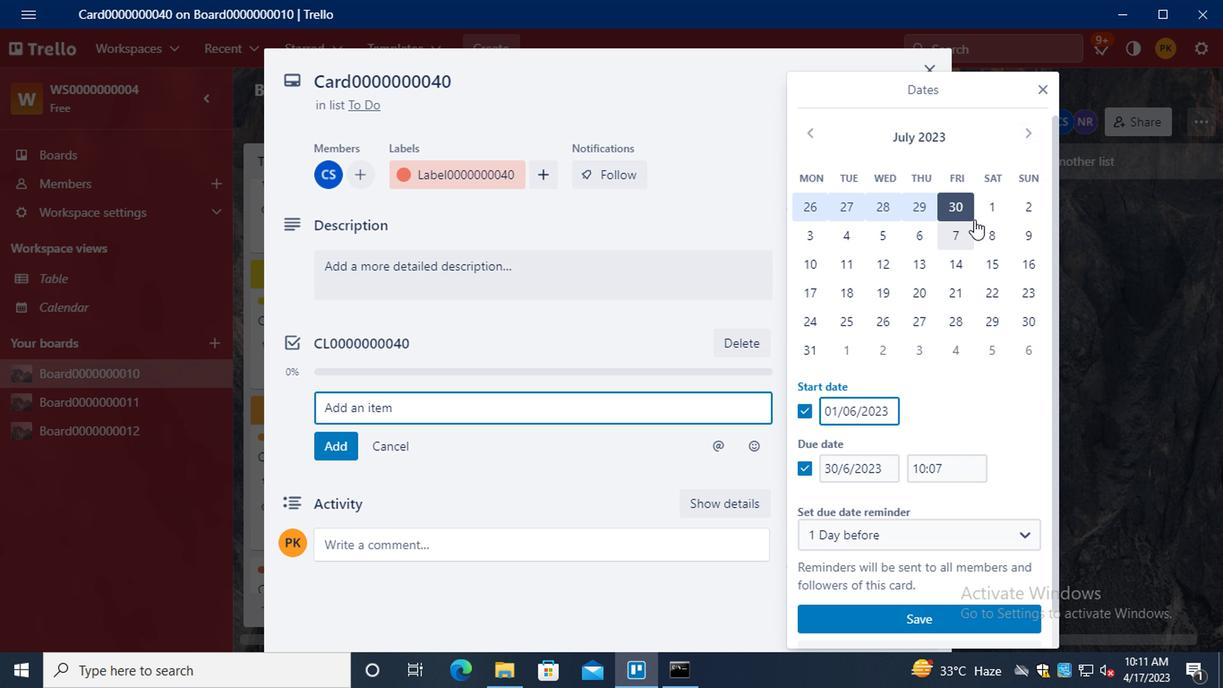 
Action: Mouse pressed left at (985, 214)
Screenshot: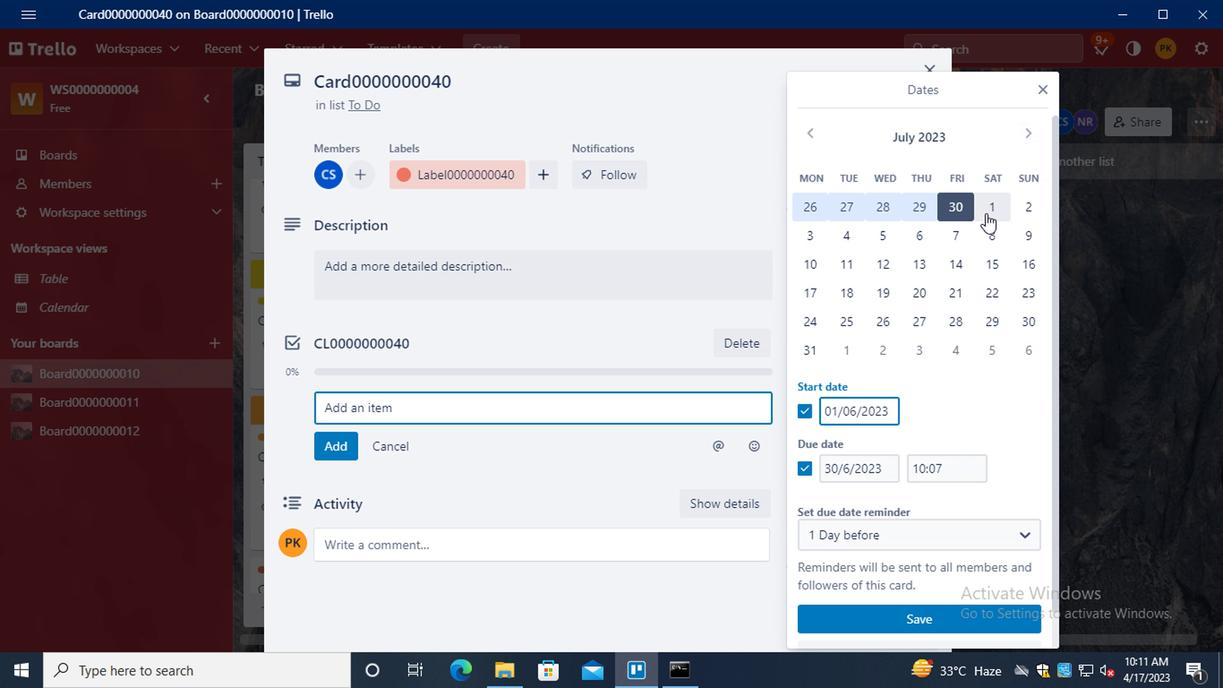 
Action: Mouse moved to (821, 347)
Screenshot: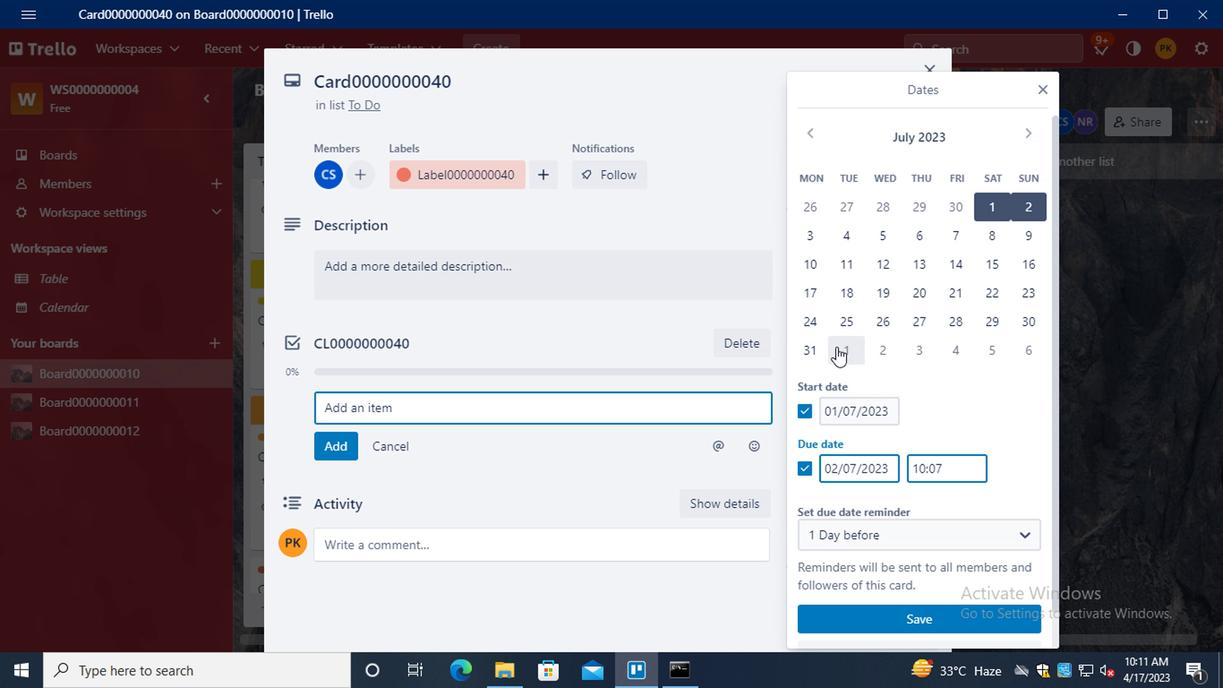 
Action: Mouse pressed left at (821, 347)
Screenshot: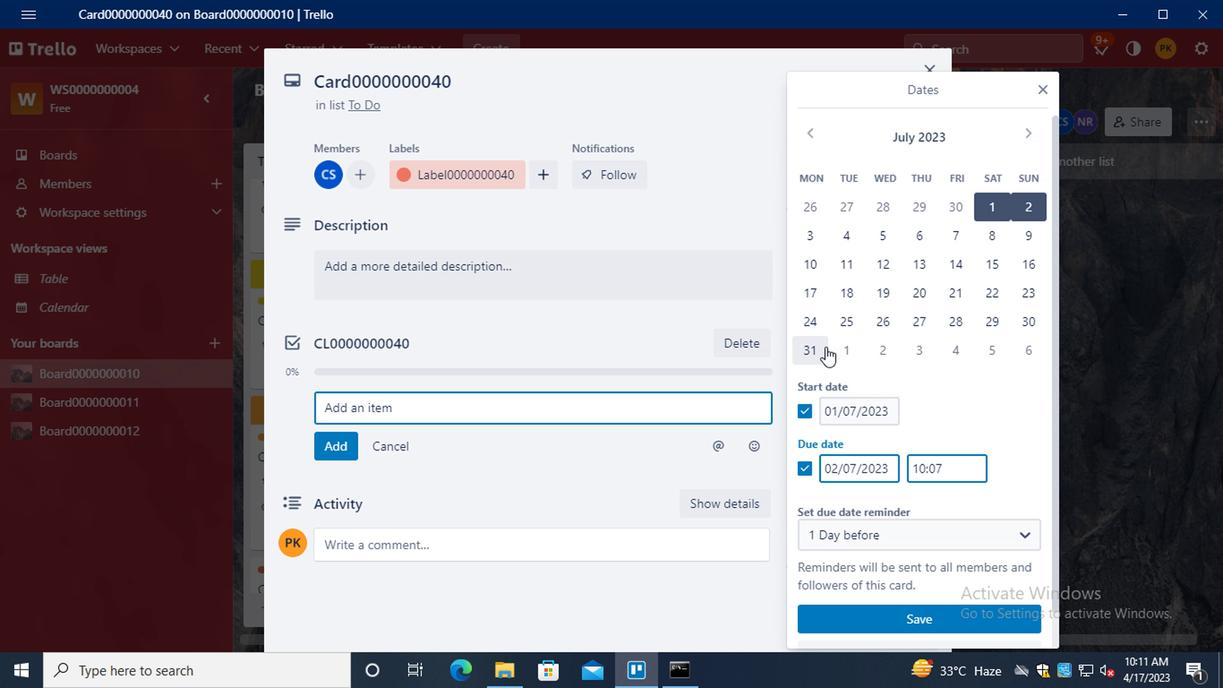 
Action: Mouse moved to (901, 631)
Screenshot: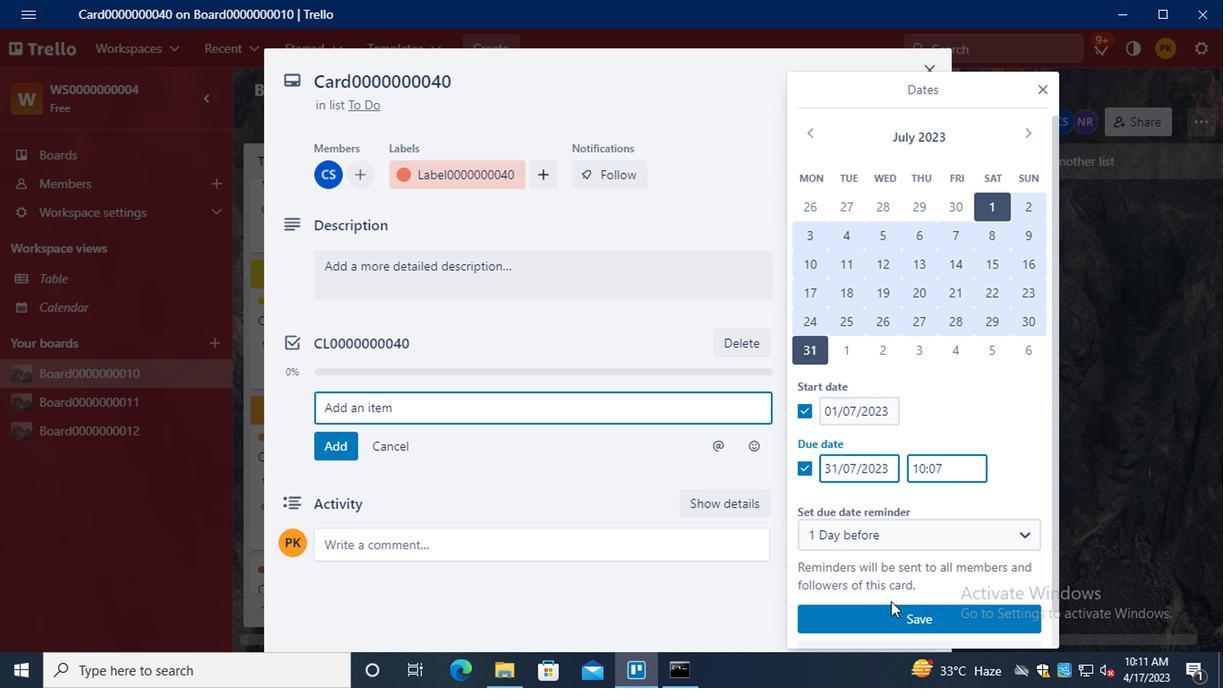 
Action: Mouse pressed left at (901, 631)
Screenshot: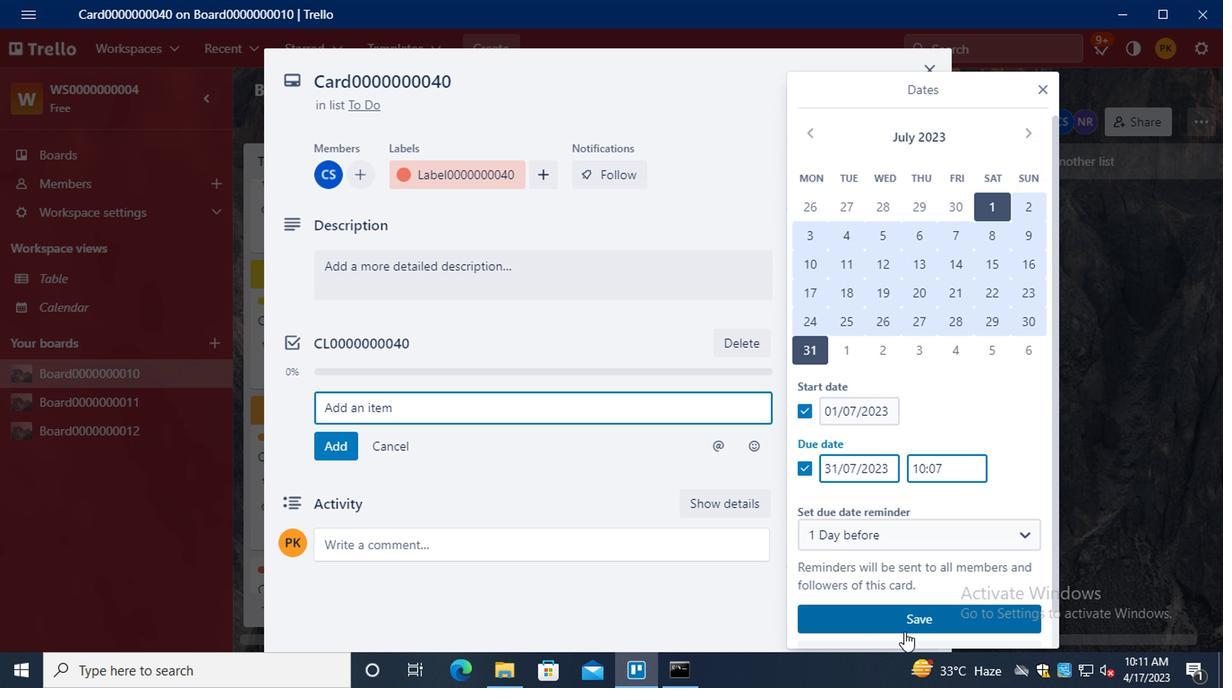 
Action: Mouse moved to (593, 403)
Screenshot: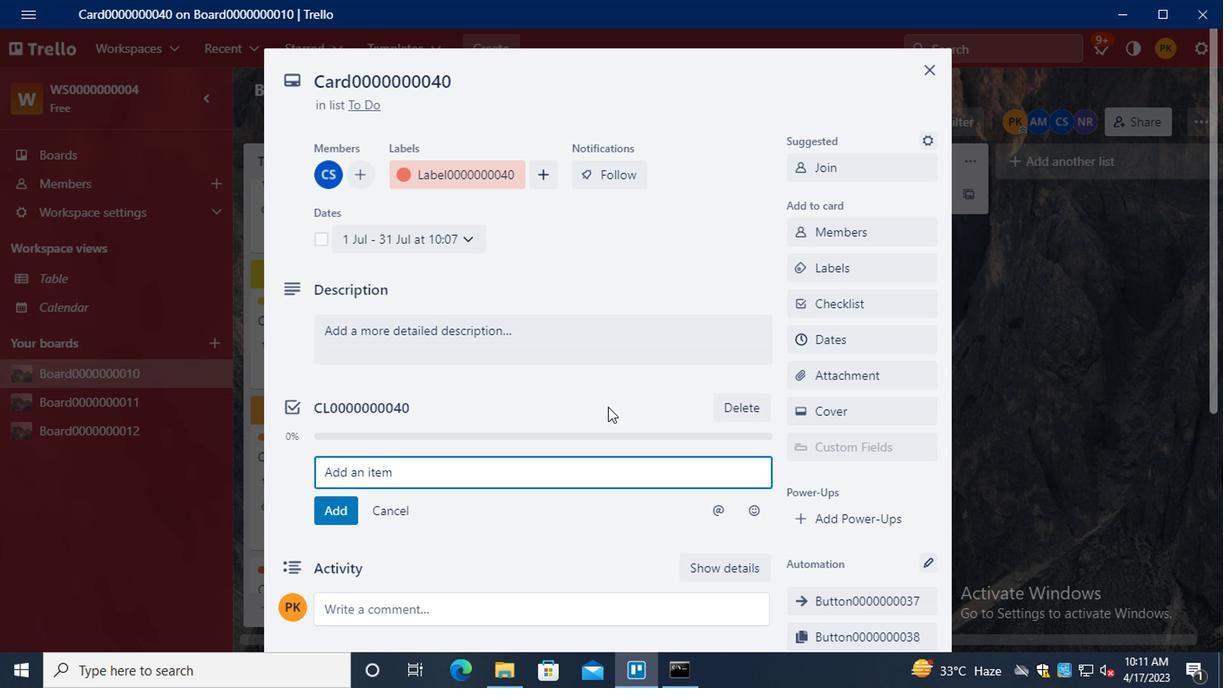 
